 Task: Search one way flight ticket for 3 adults, 3 children in business from Harrisburg: Harrisburg International Airport to Laramie: Laramie Regional Airport on 5-3-2023. Choice of flights is Delta. Number of bags: 1 checked bag. Price is upto 42000. Outbound departure time preference is 13:30.
Action: Mouse moved to (360, 183)
Screenshot: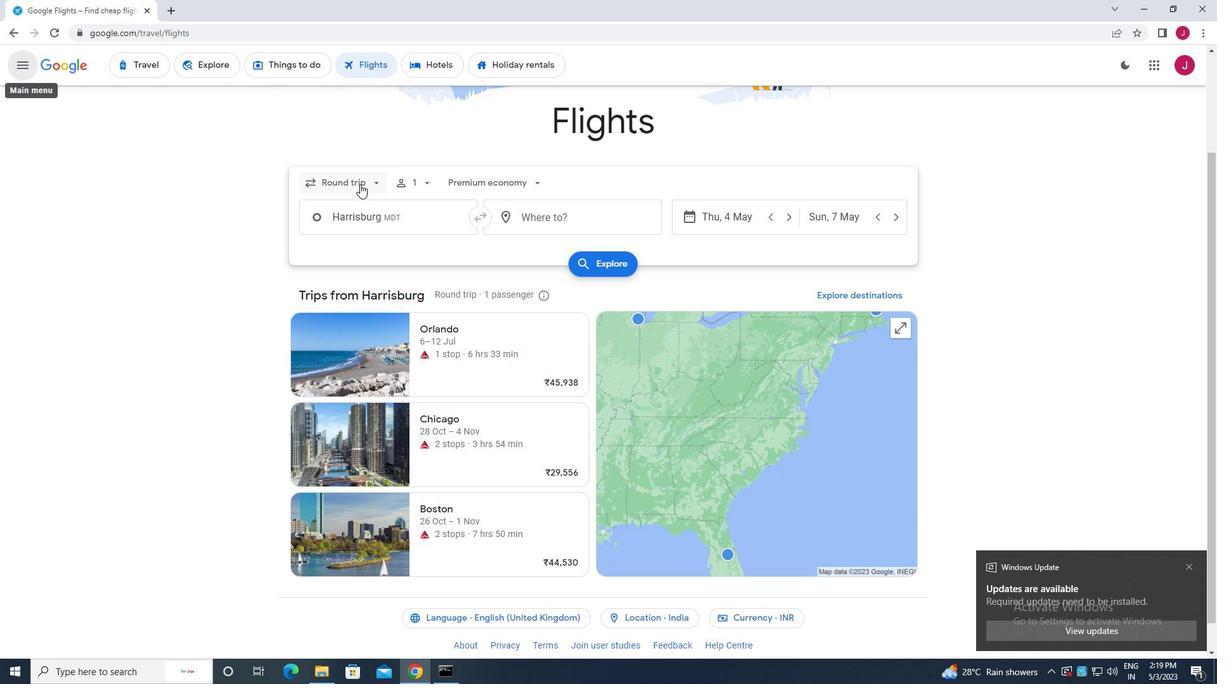 
Action: Mouse pressed left at (360, 183)
Screenshot: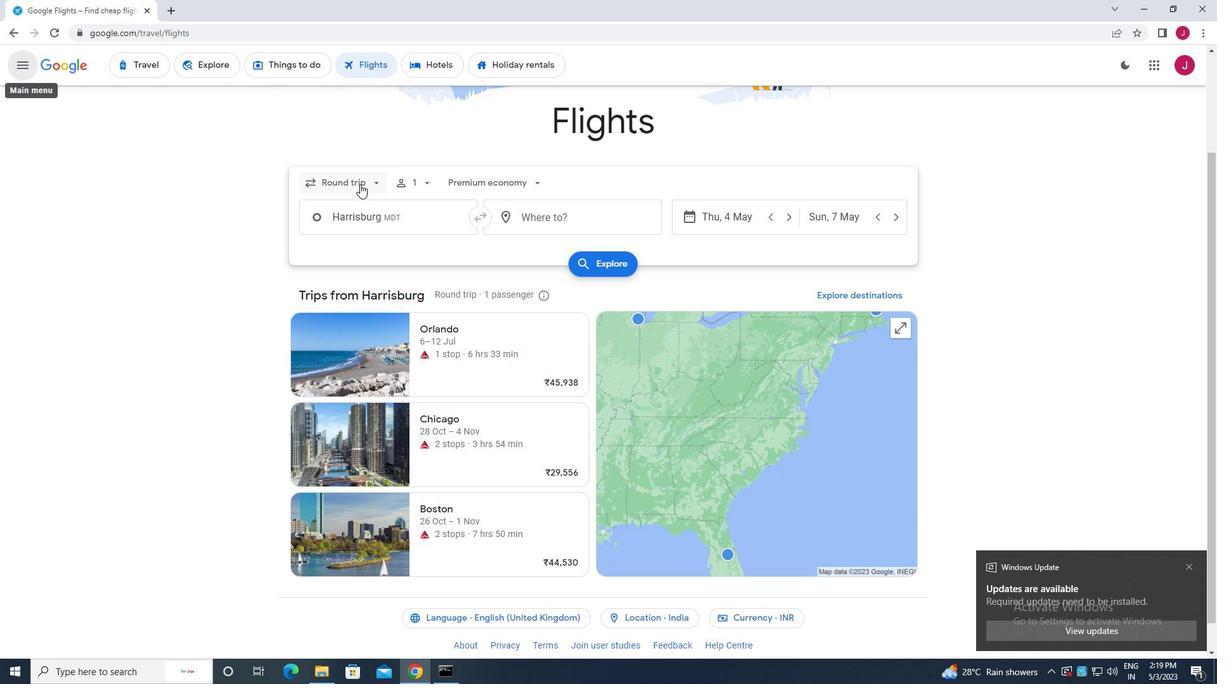 
Action: Mouse moved to (349, 238)
Screenshot: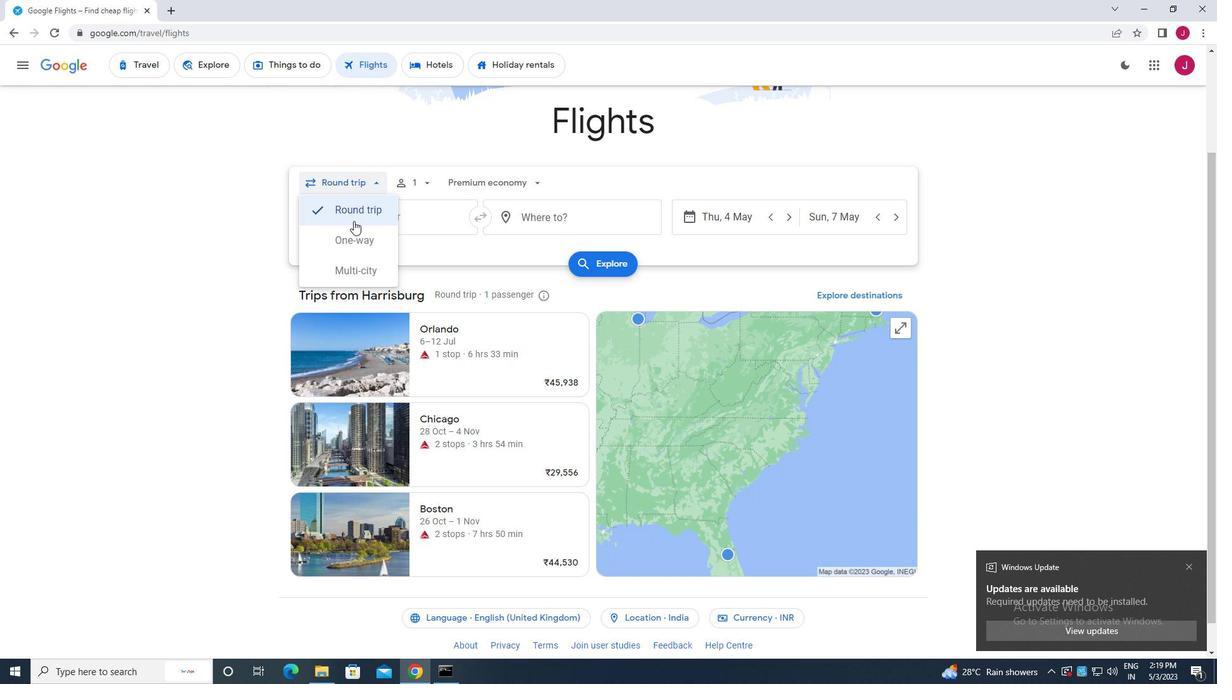 
Action: Mouse pressed left at (349, 238)
Screenshot: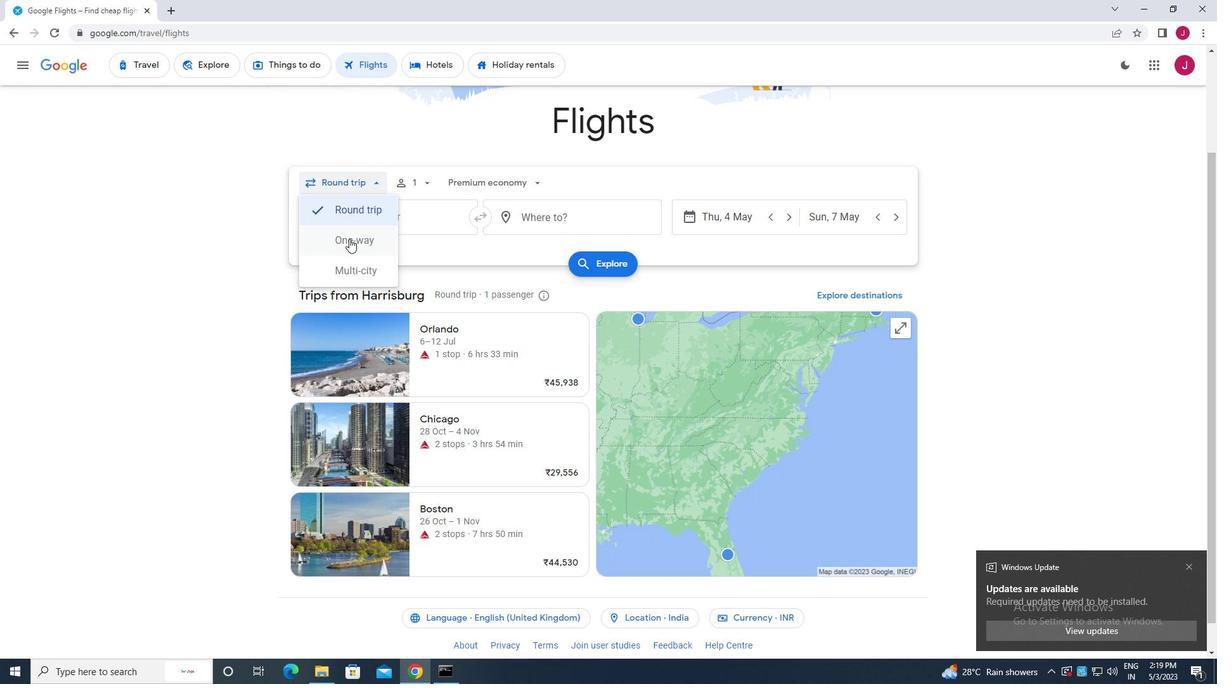 
Action: Mouse moved to (415, 180)
Screenshot: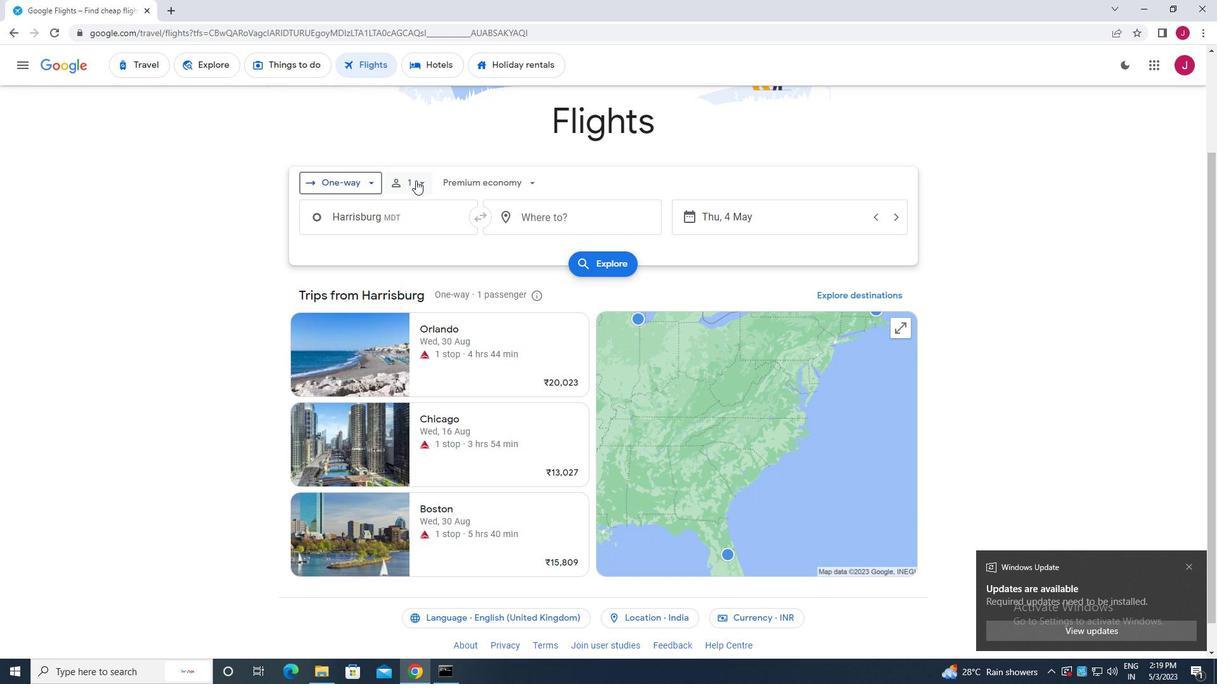 
Action: Mouse pressed left at (415, 180)
Screenshot: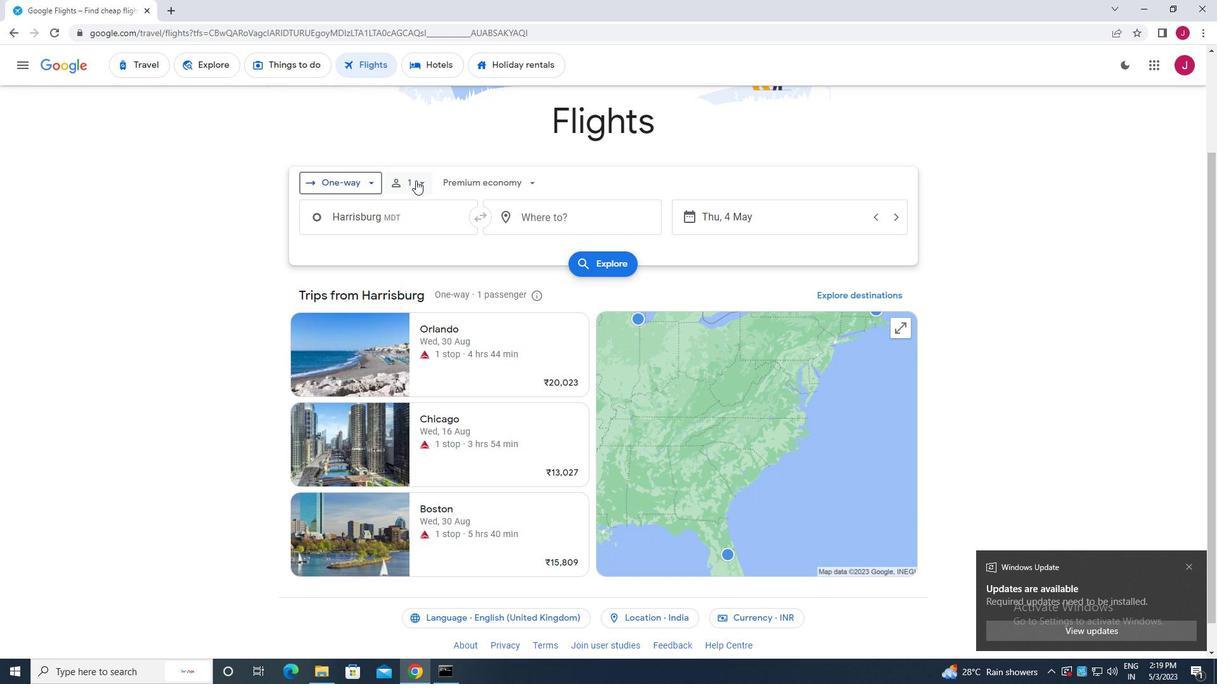 
Action: Mouse moved to (517, 220)
Screenshot: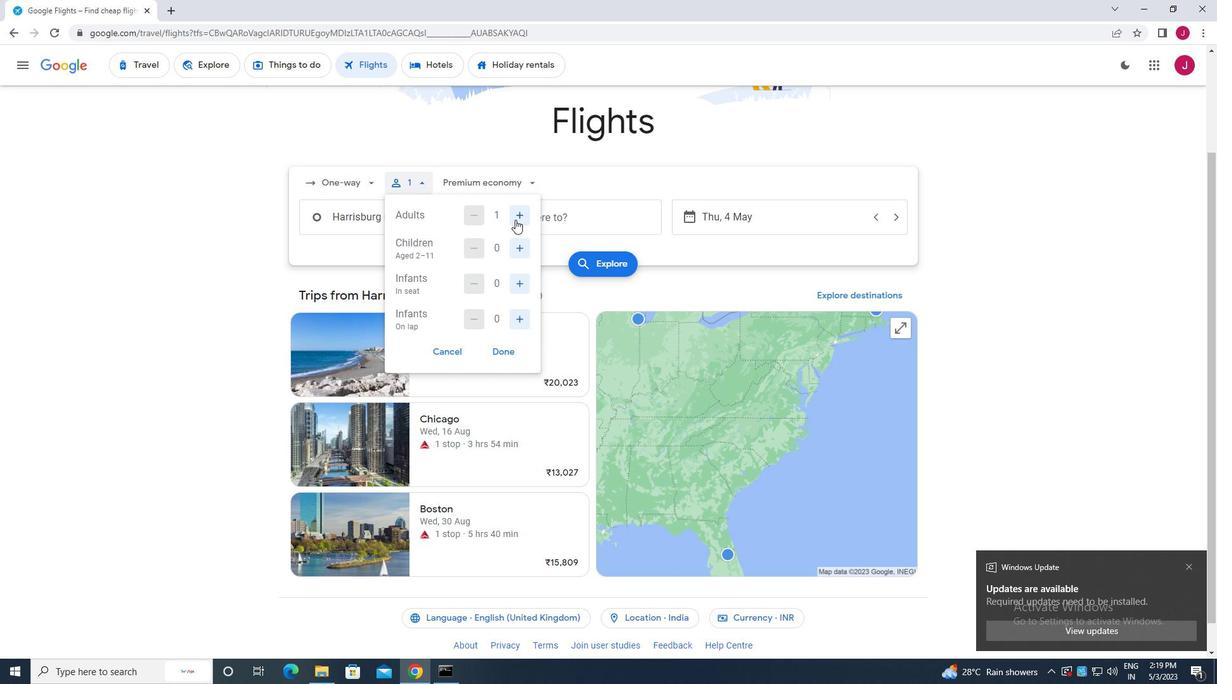 
Action: Mouse pressed left at (517, 220)
Screenshot: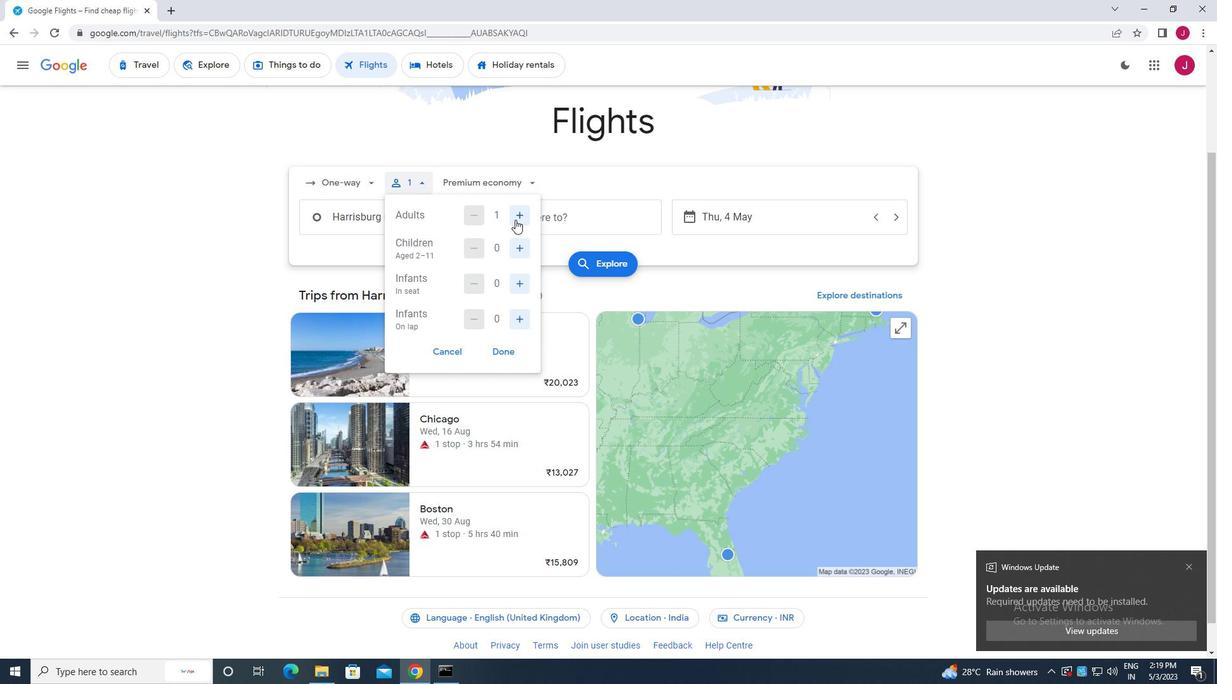 
Action: Mouse moved to (517, 220)
Screenshot: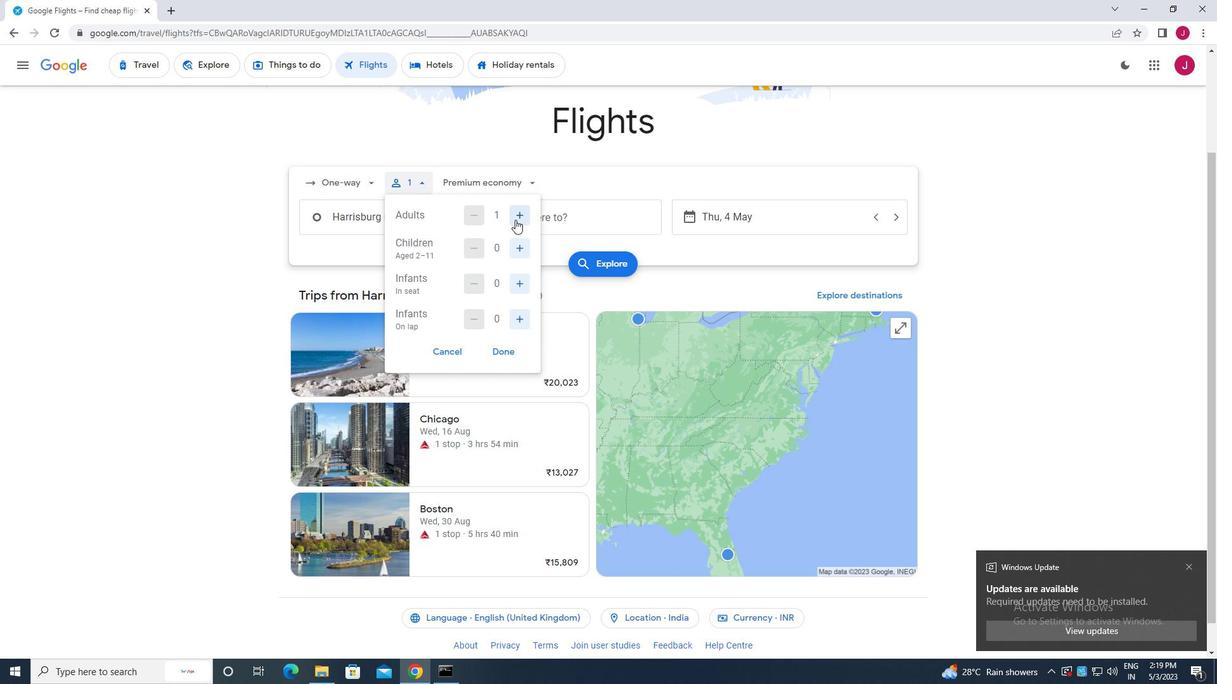 
Action: Mouse pressed left at (517, 220)
Screenshot: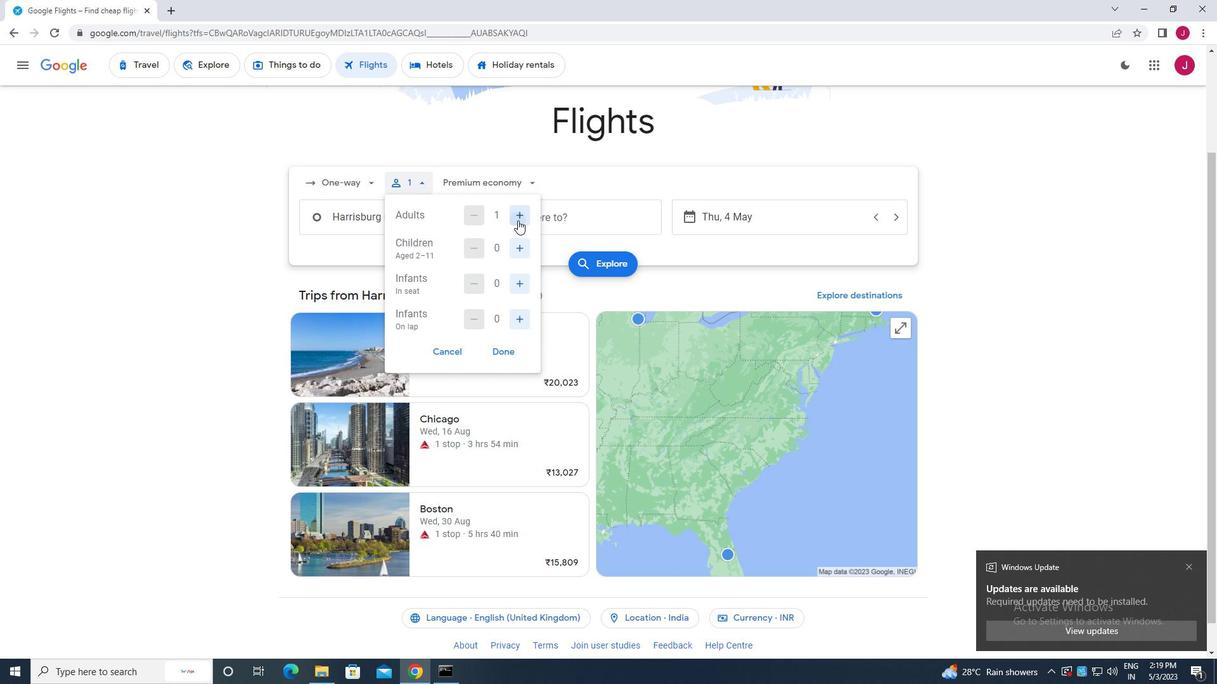 
Action: Mouse moved to (519, 247)
Screenshot: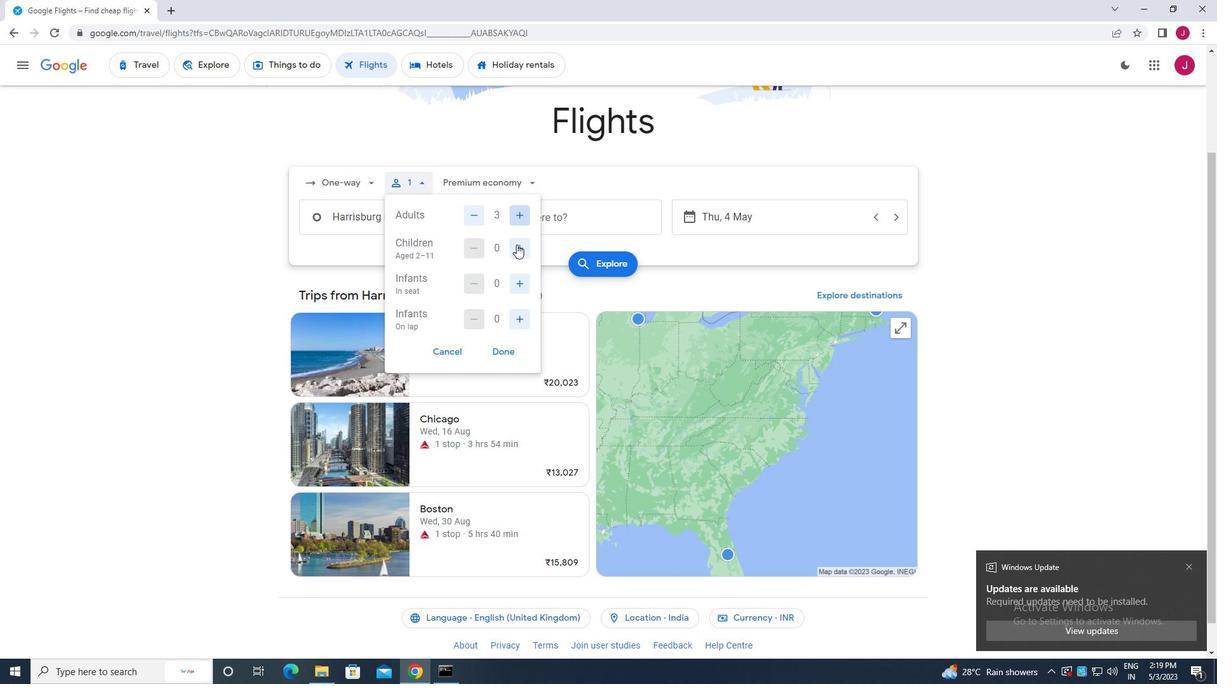 
Action: Mouse pressed left at (519, 247)
Screenshot: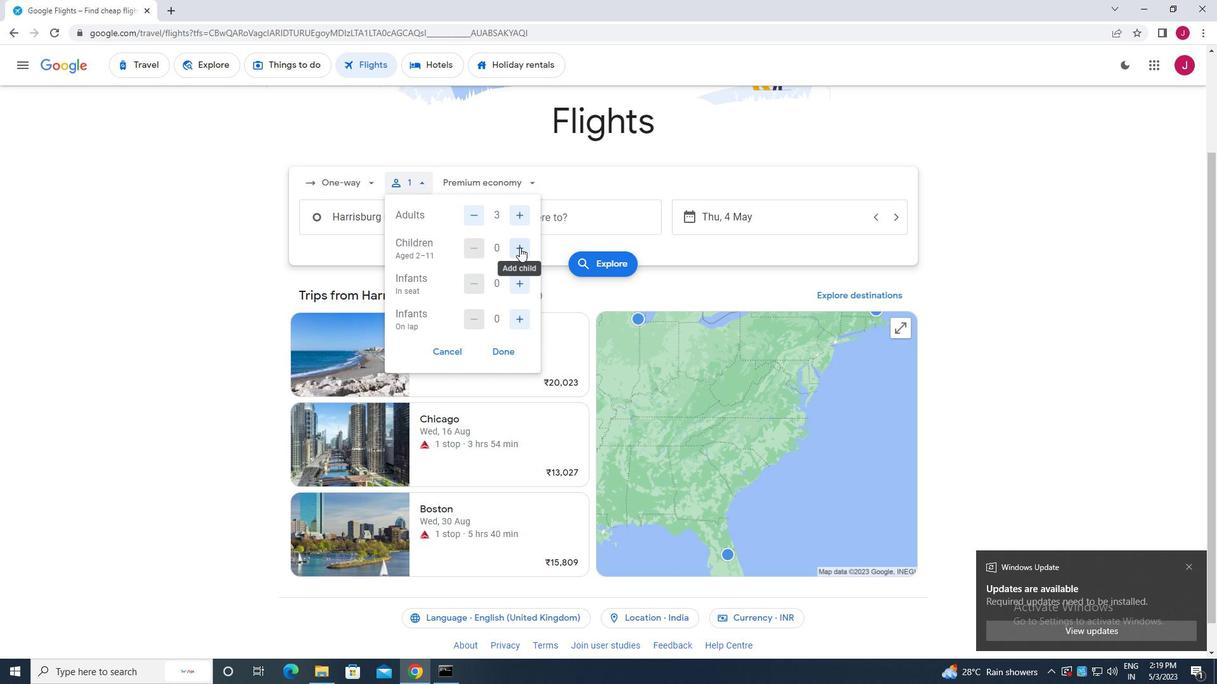
Action: Mouse pressed left at (519, 247)
Screenshot: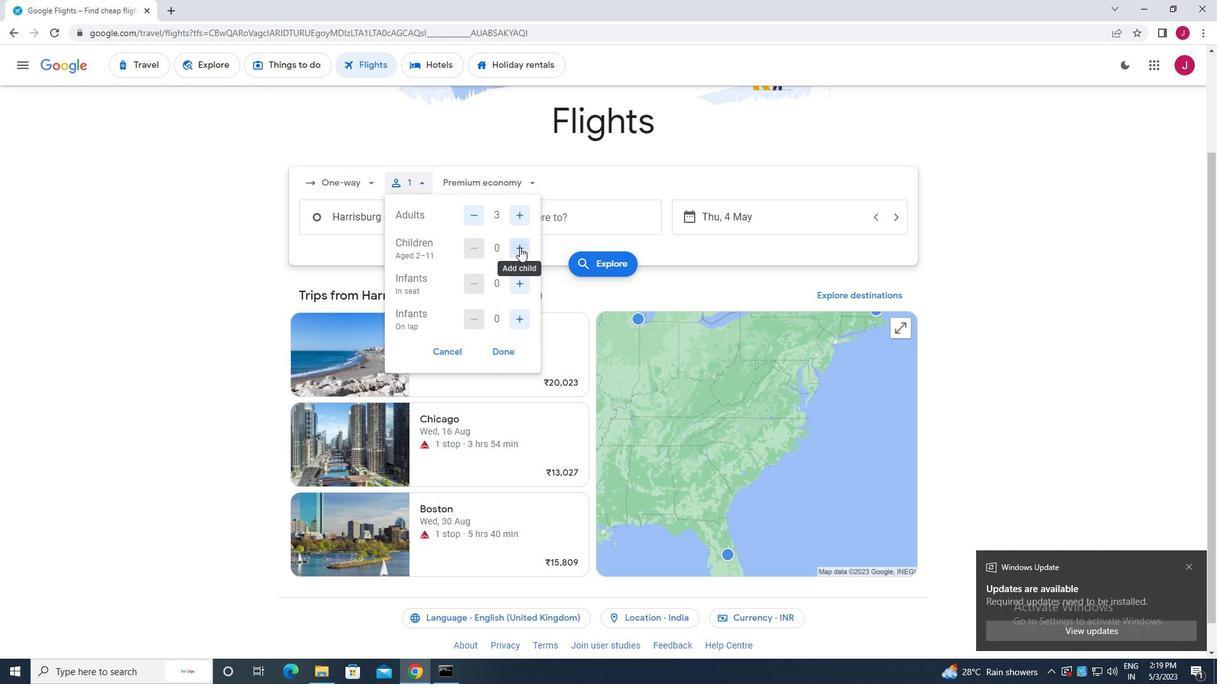 
Action: Mouse pressed left at (519, 247)
Screenshot: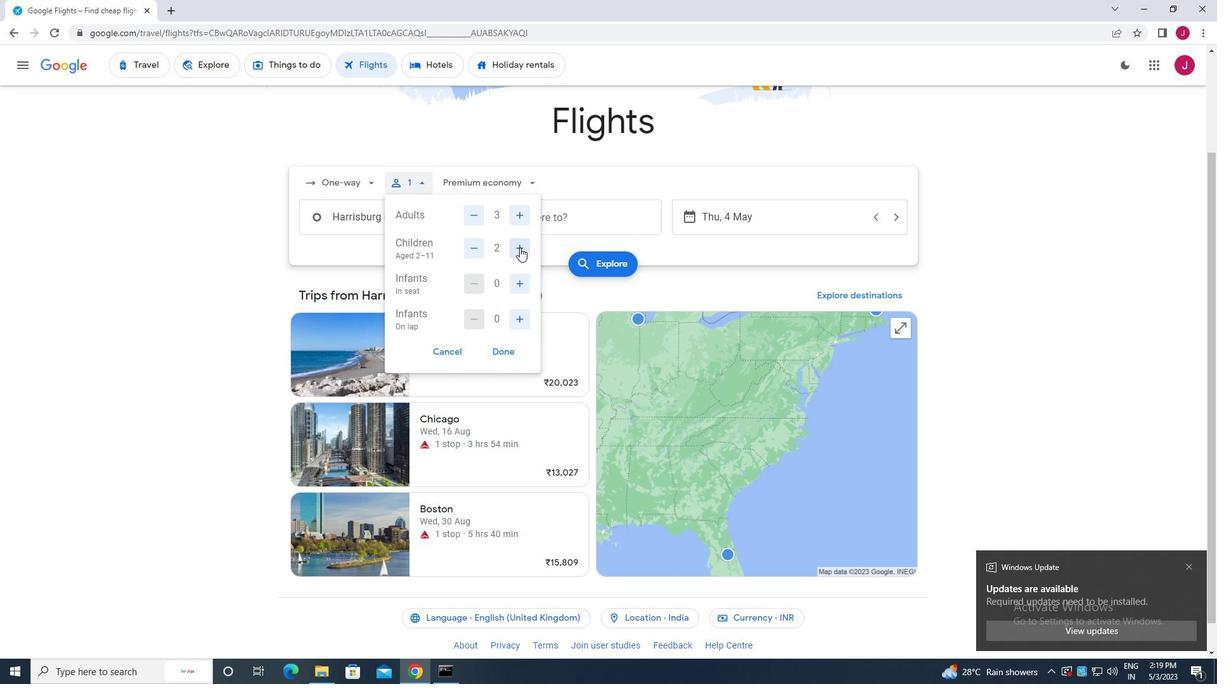 
Action: Mouse moved to (503, 353)
Screenshot: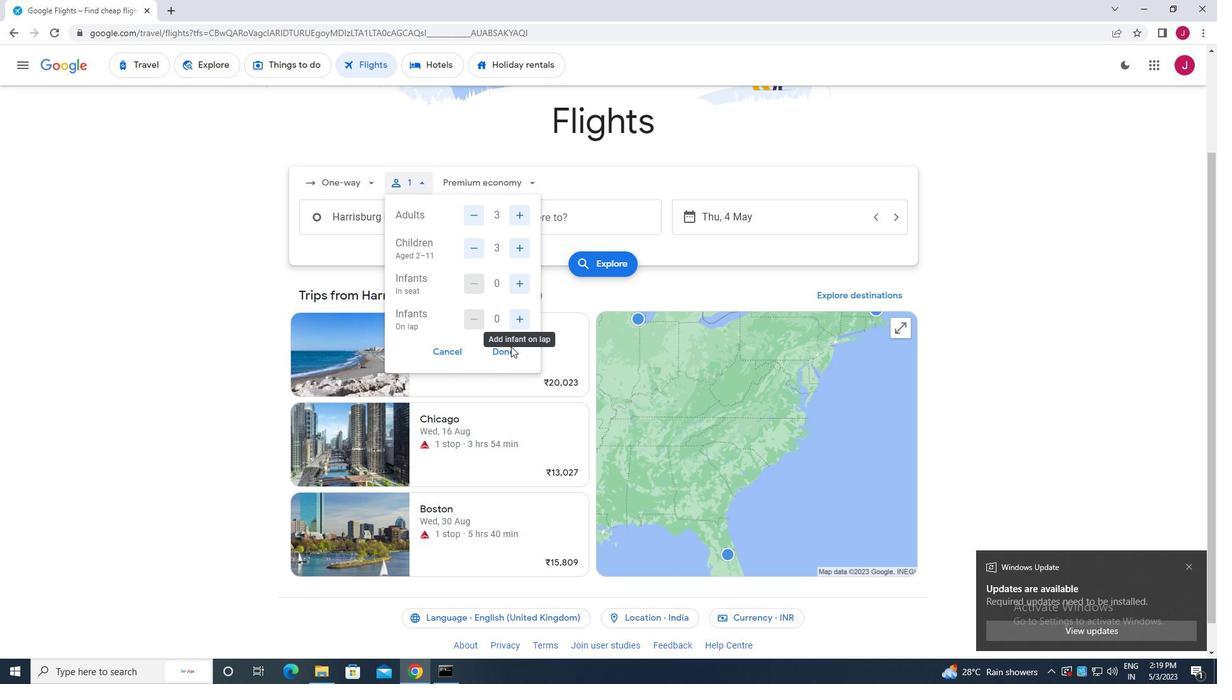 
Action: Mouse pressed left at (503, 353)
Screenshot: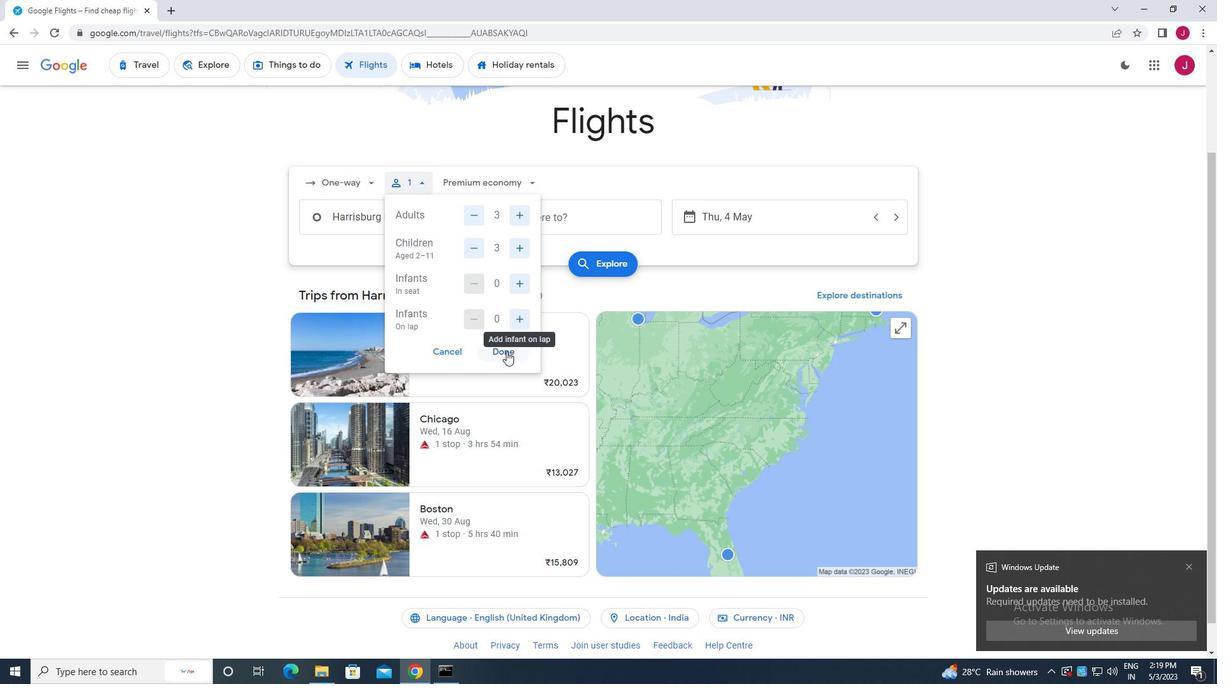 
Action: Mouse moved to (475, 183)
Screenshot: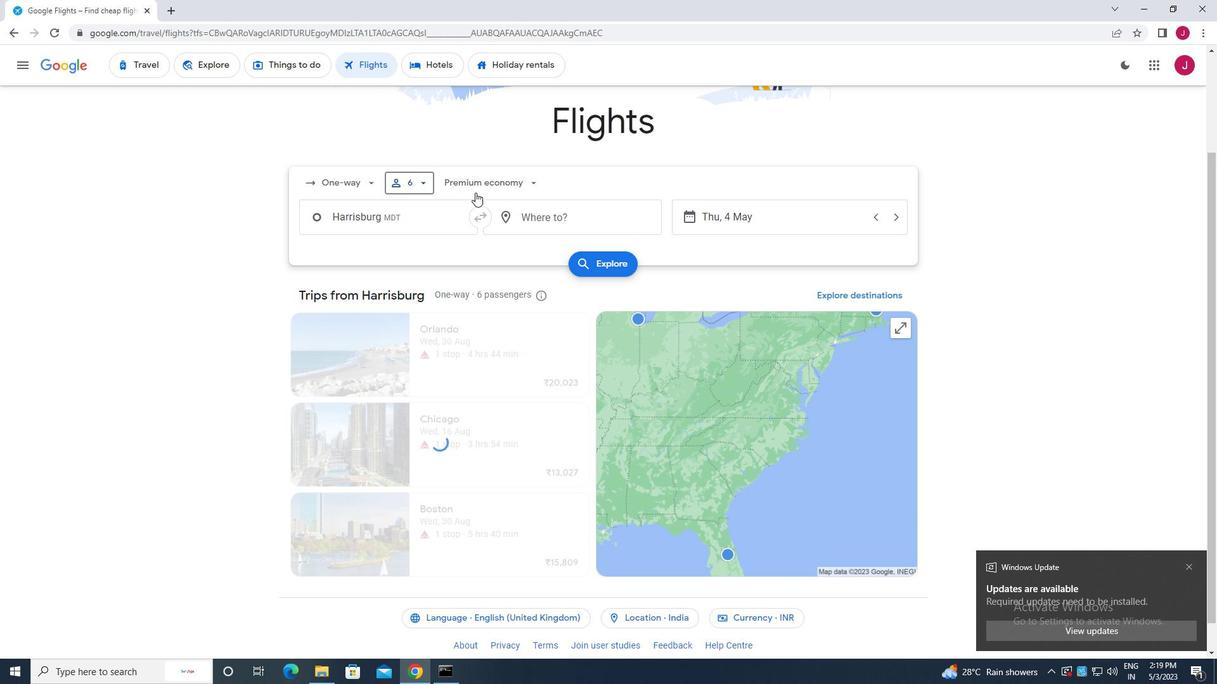 
Action: Mouse pressed left at (475, 183)
Screenshot: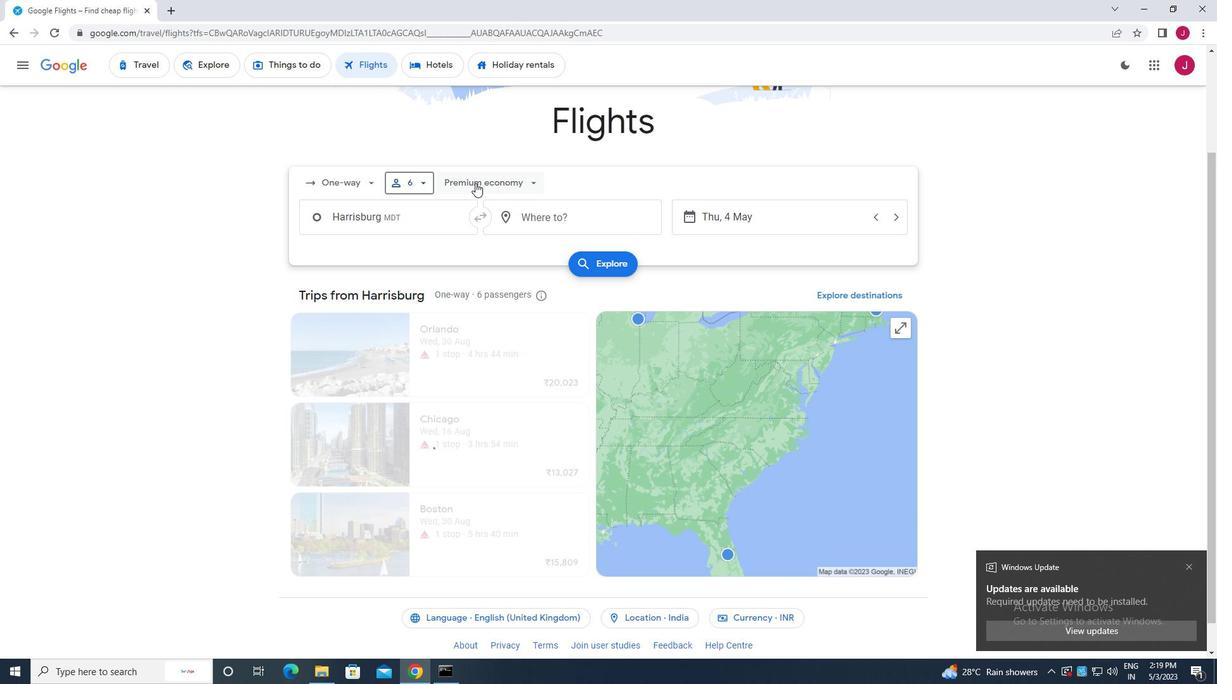 
Action: Mouse moved to (498, 268)
Screenshot: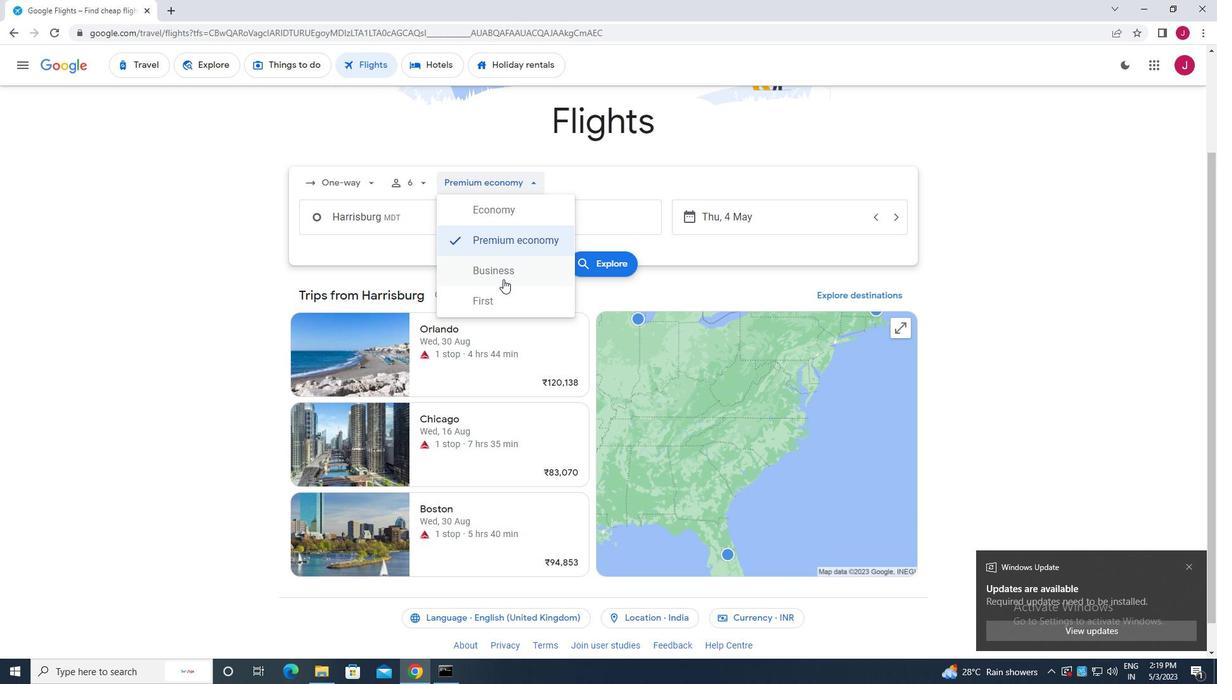 
Action: Mouse pressed left at (498, 268)
Screenshot: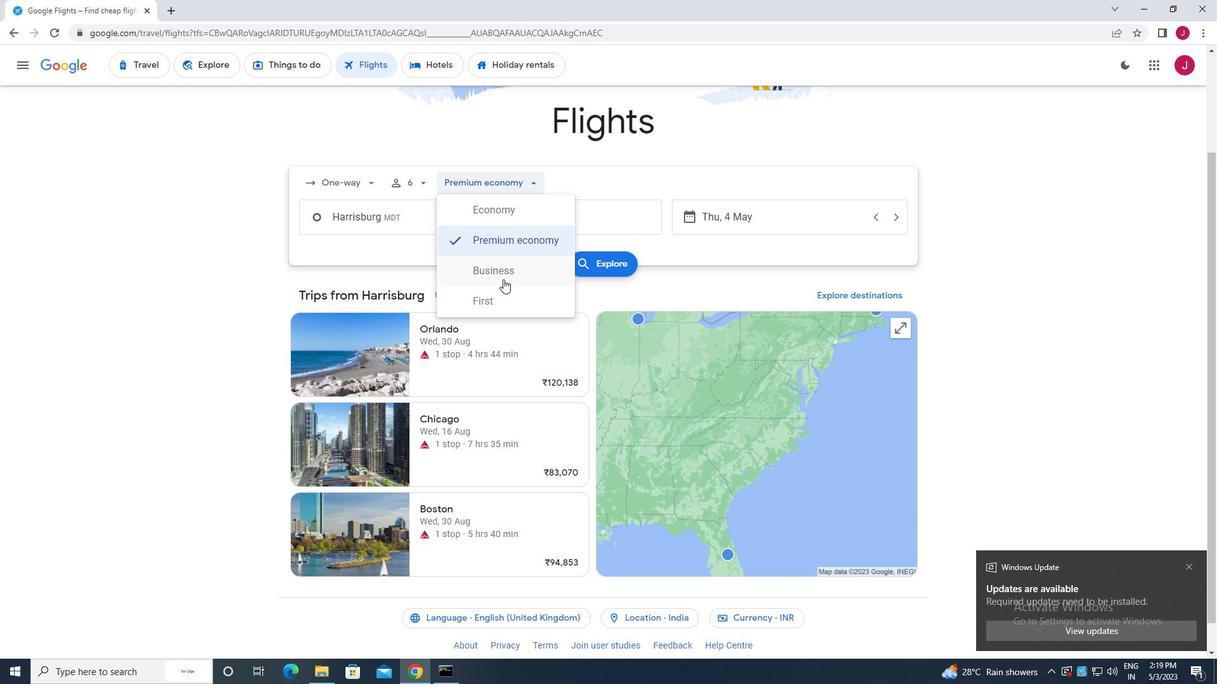 
Action: Mouse moved to (419, 223)
Screenshot: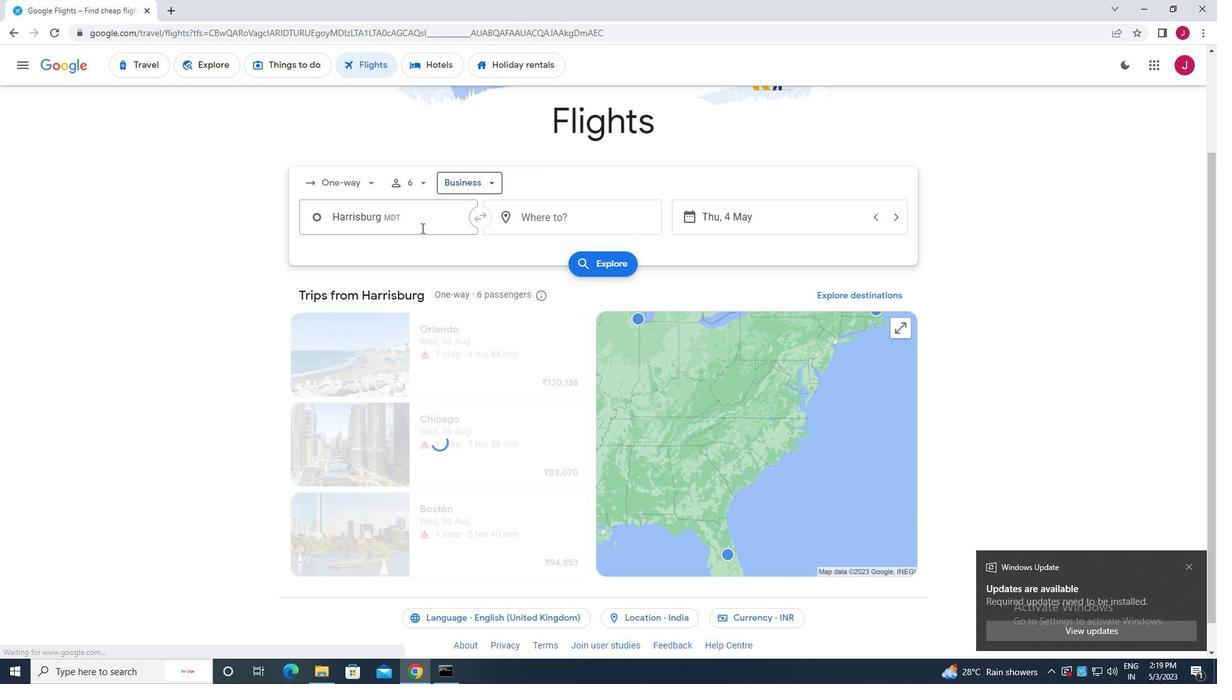 
Action: Mouse pressed left at (419, 223)
Screenshot: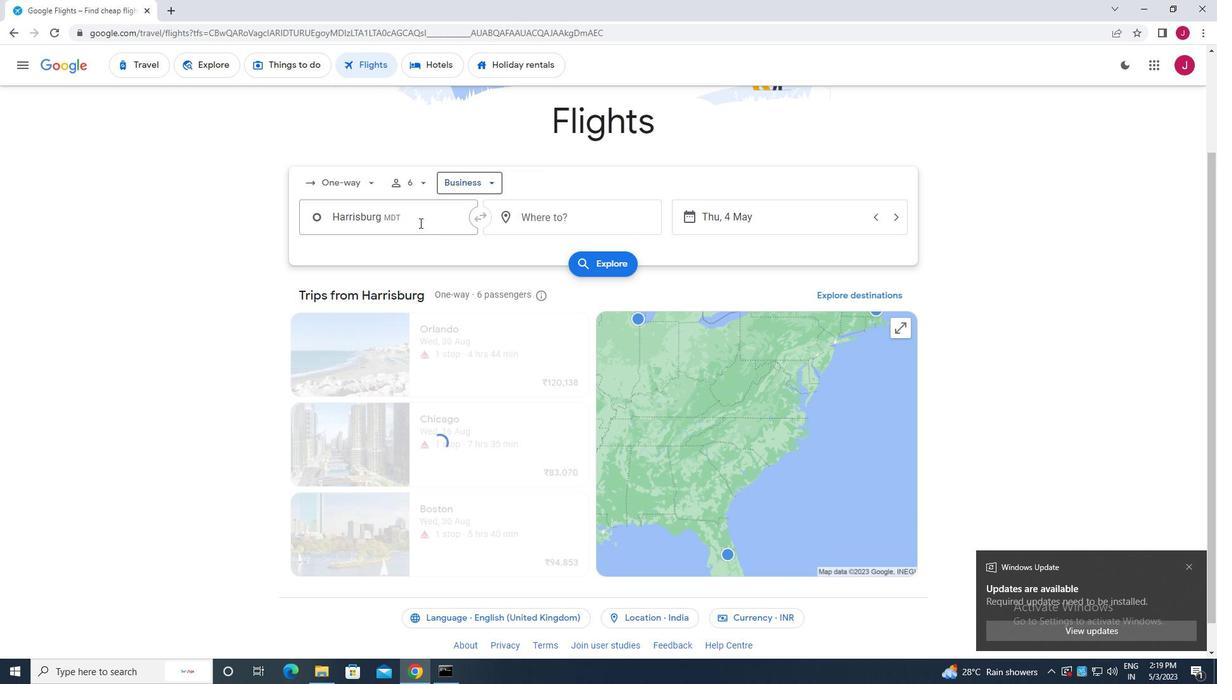 
Action: Key pressed harrisburg
Screenshot: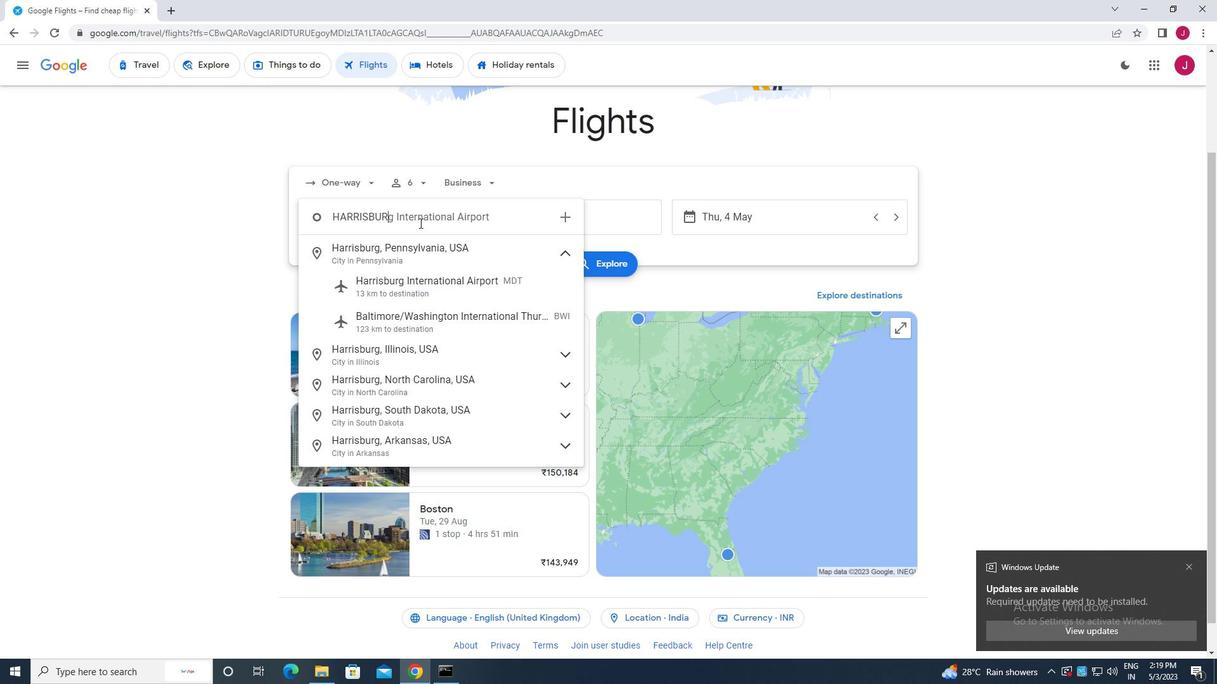 
Action: Mouse moved to (437, 283)
Screenshot: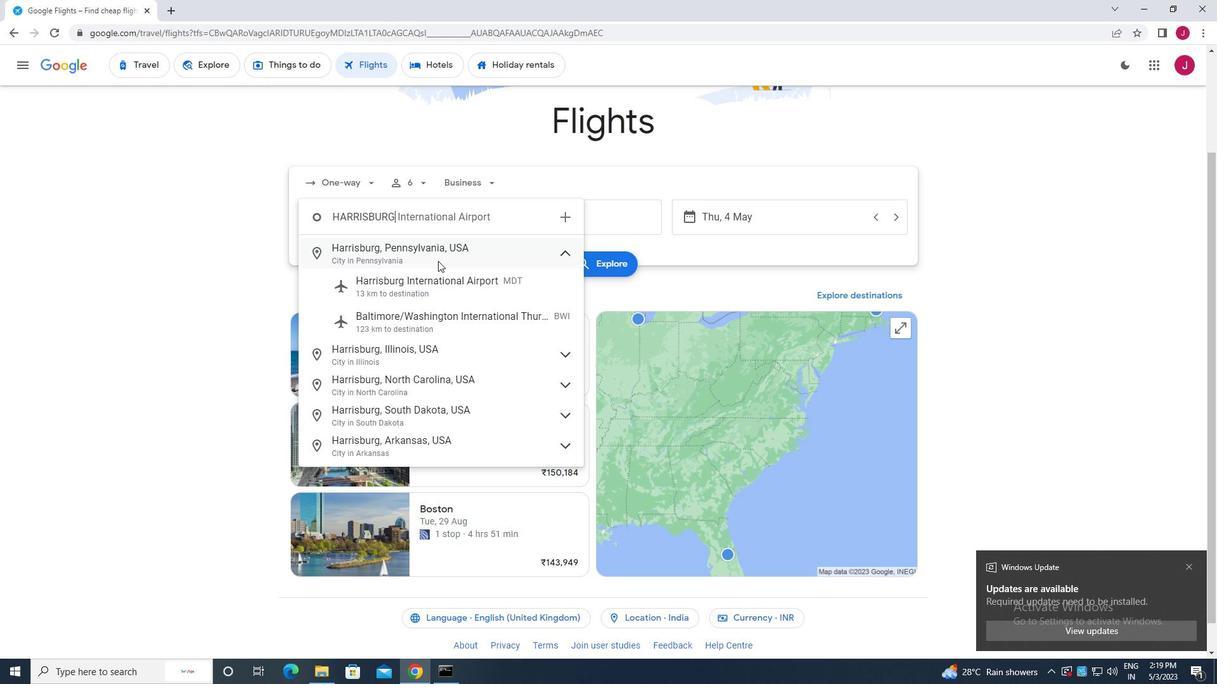 
Action: Mouse pressed left at (437, 283)
Screenshot: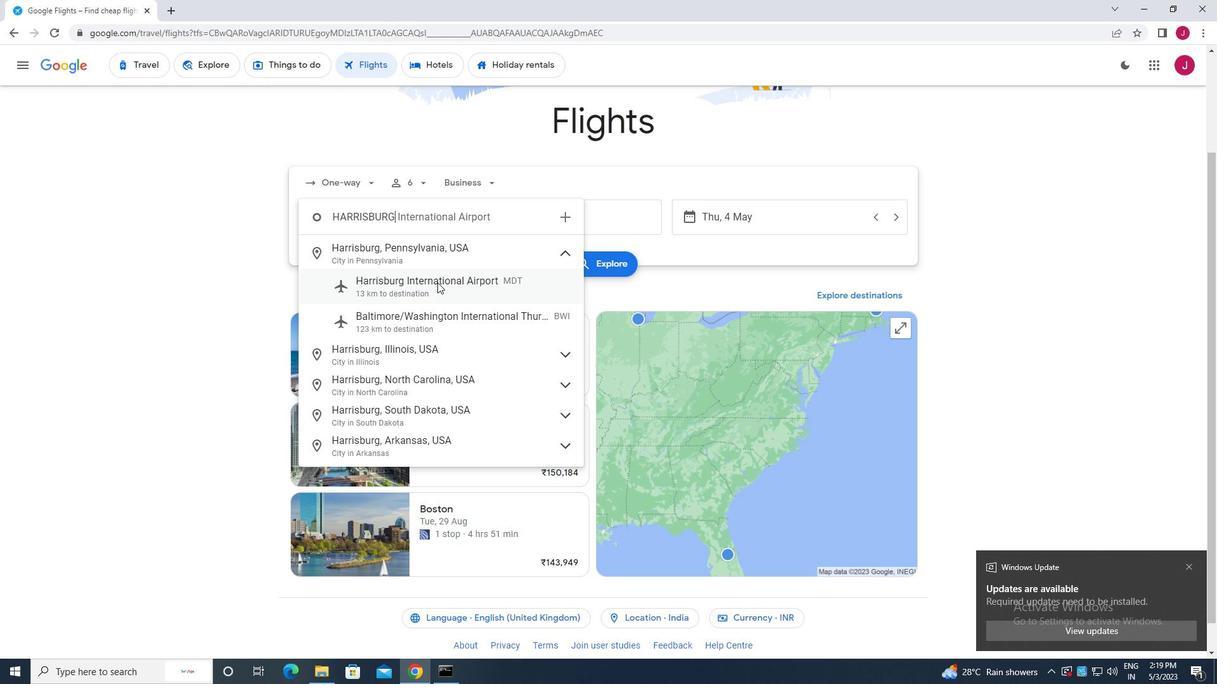 
Action: Mouse moved to (619, 218)
Screenshot: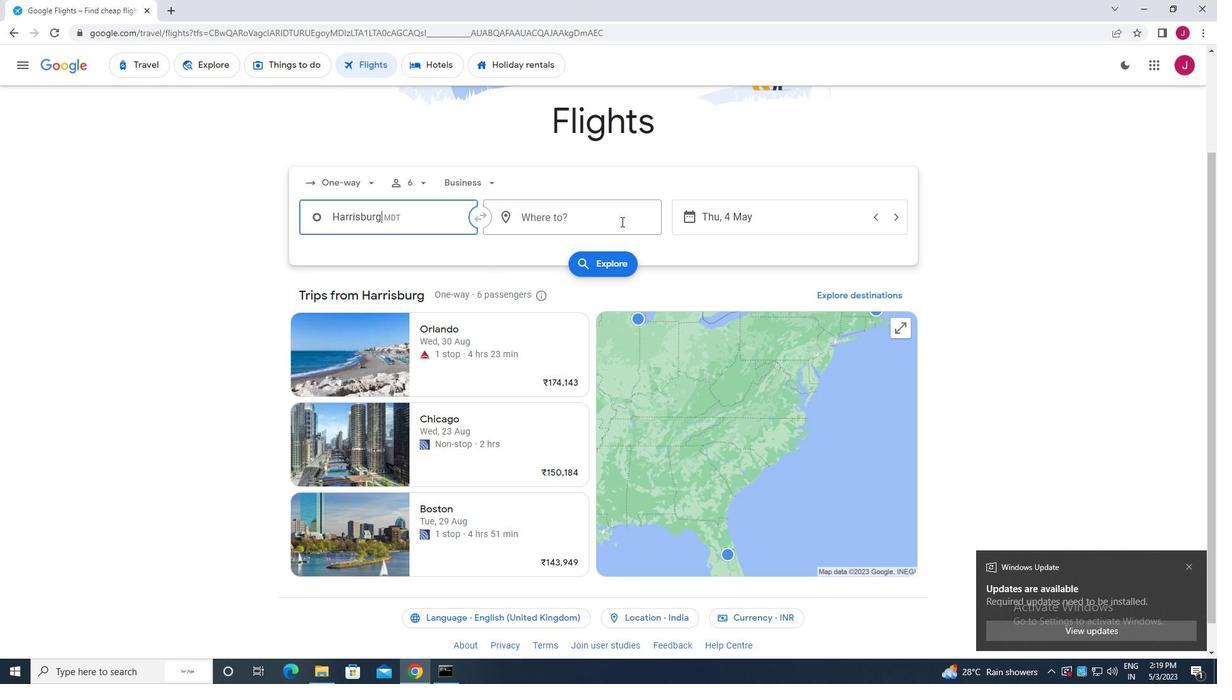 
Action: Mouse pressed left at (619, 218)
Screenshot: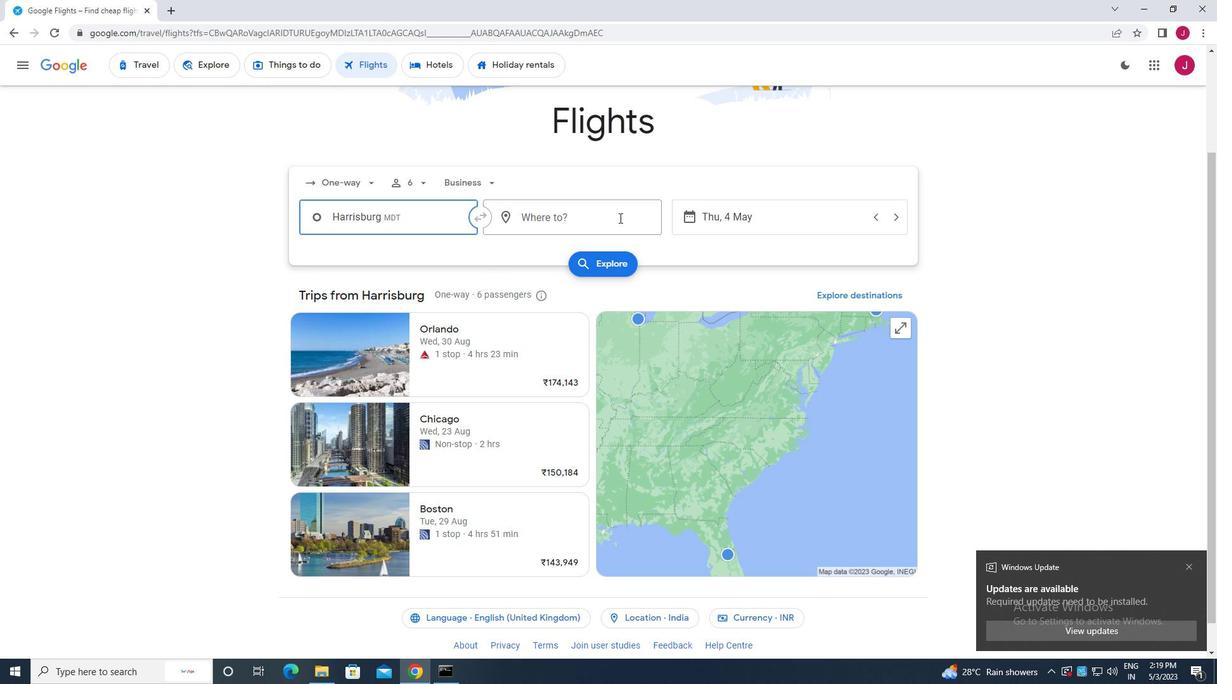 
Action: Mouse moved to (619, 218)
Screenshot: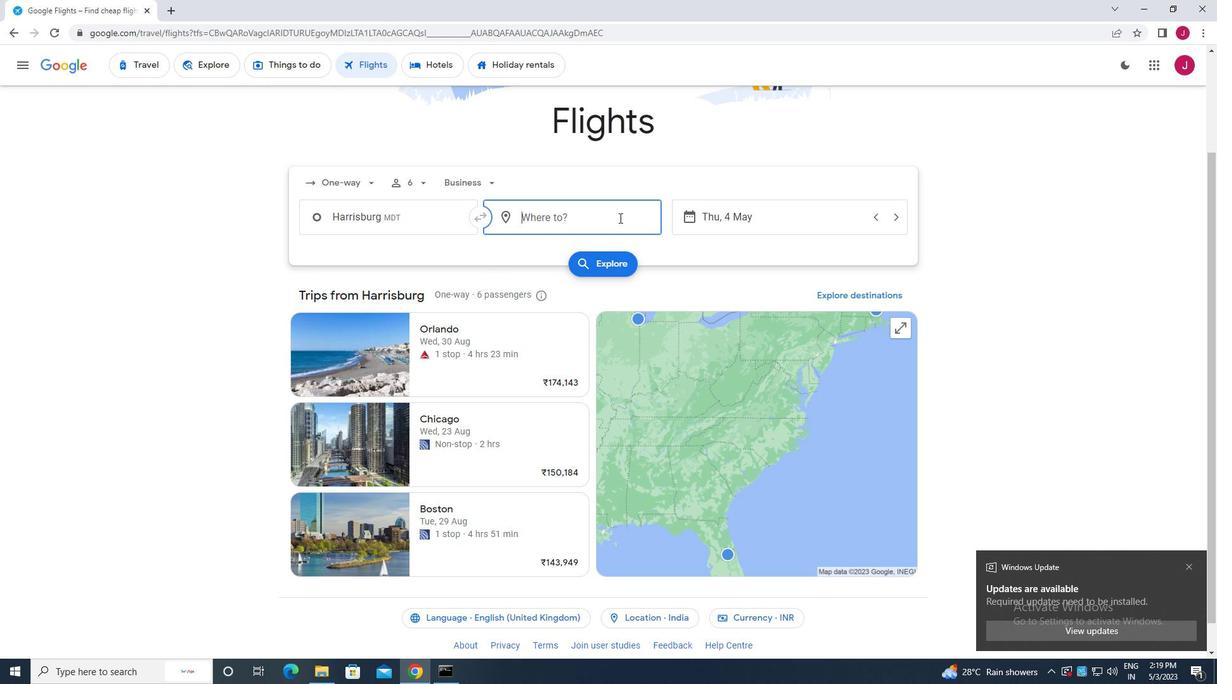 
Action: Key pressed laram
Screenshot: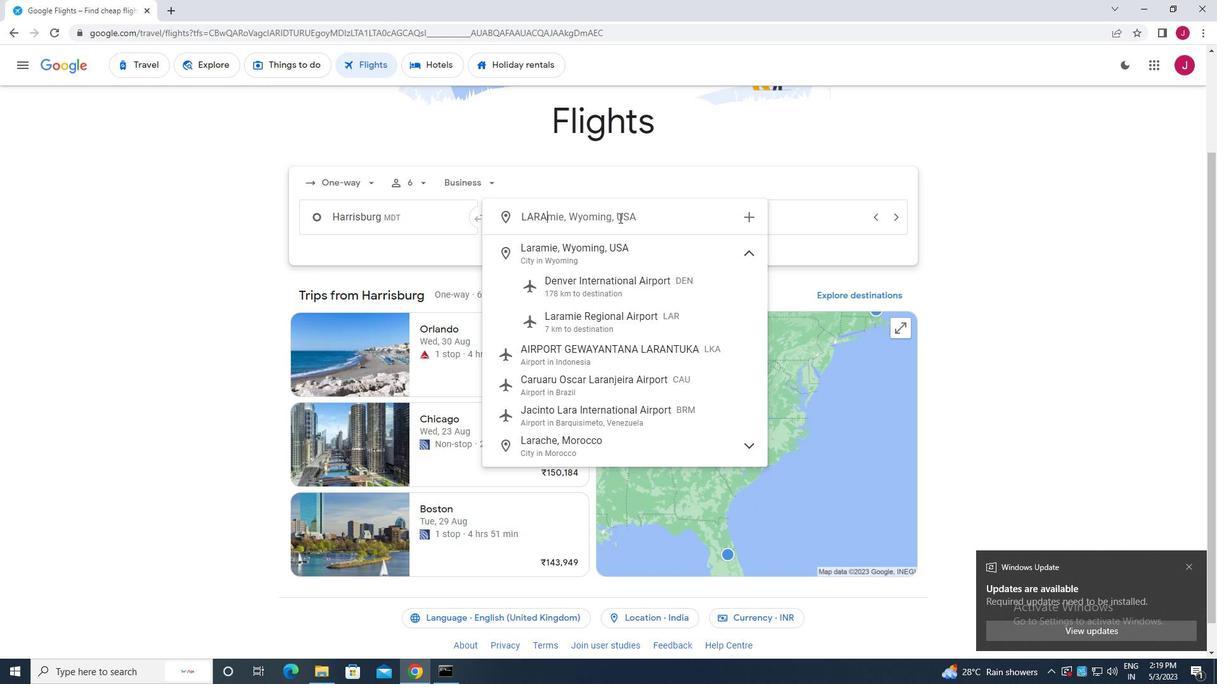 
Action: Mouse moved to (600, 318)
Screenshot: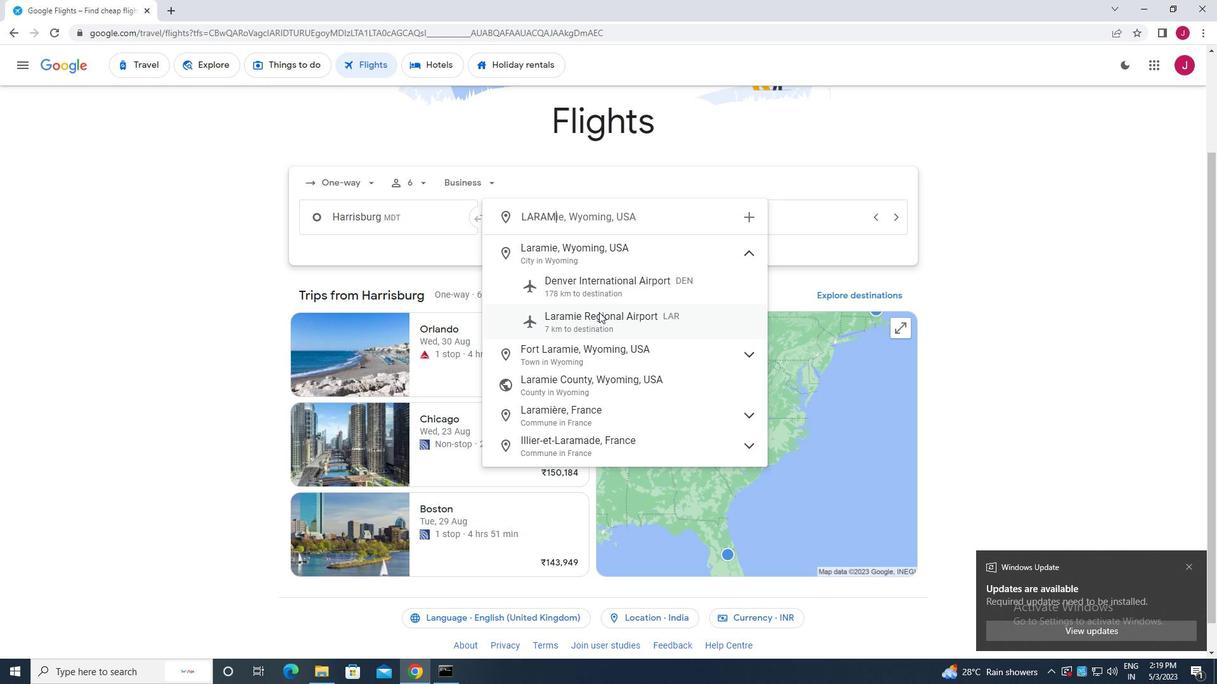 
Action: Mouse pressed left at (600, 318)
Screenshot: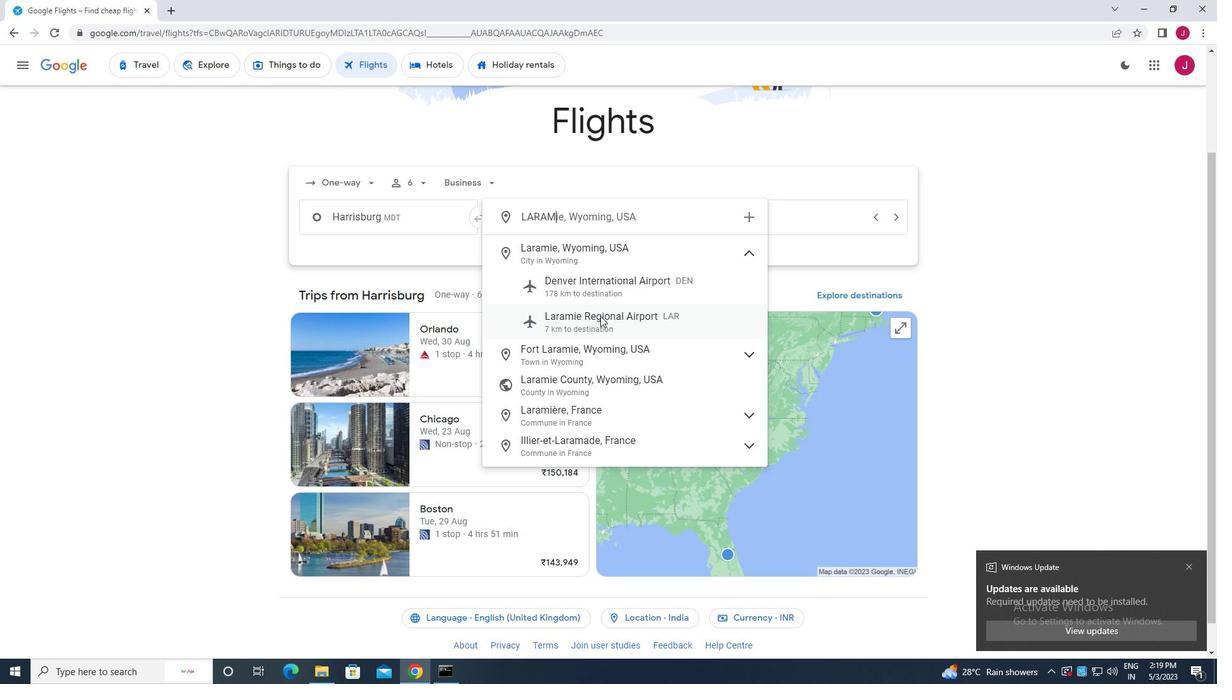 
Action: Mouse moved to (738, 216)
Screenshot: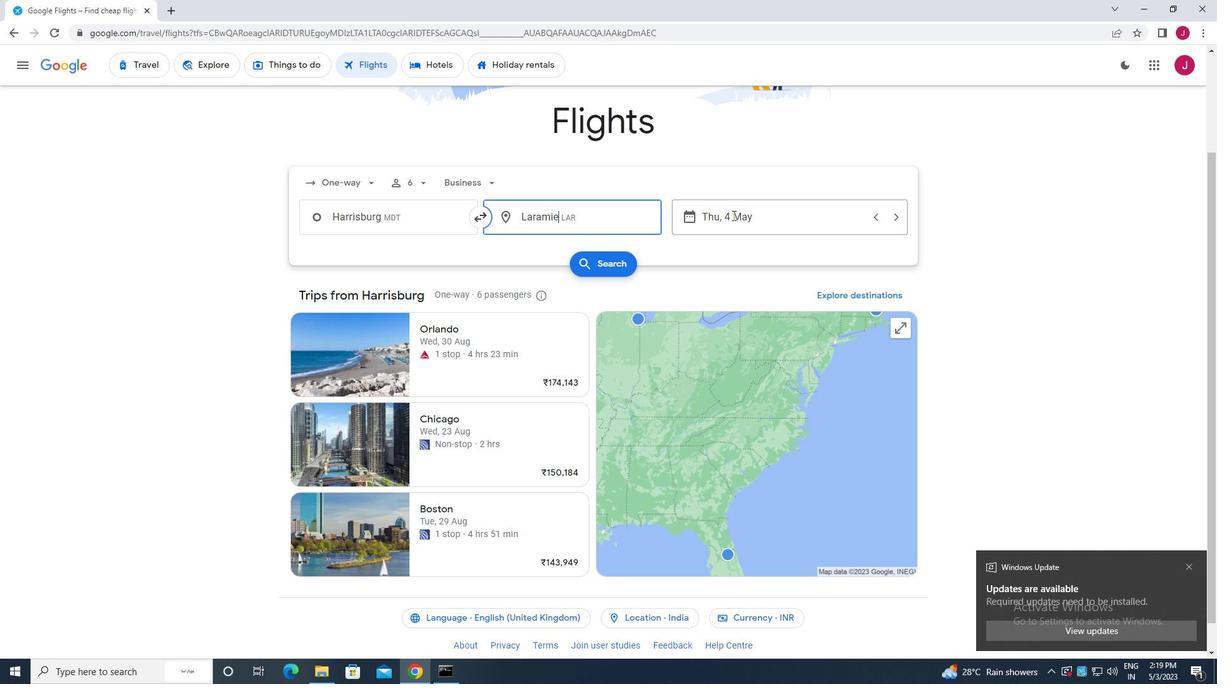 
Action: Mouse pressed left at (738, 216)
Screenshot: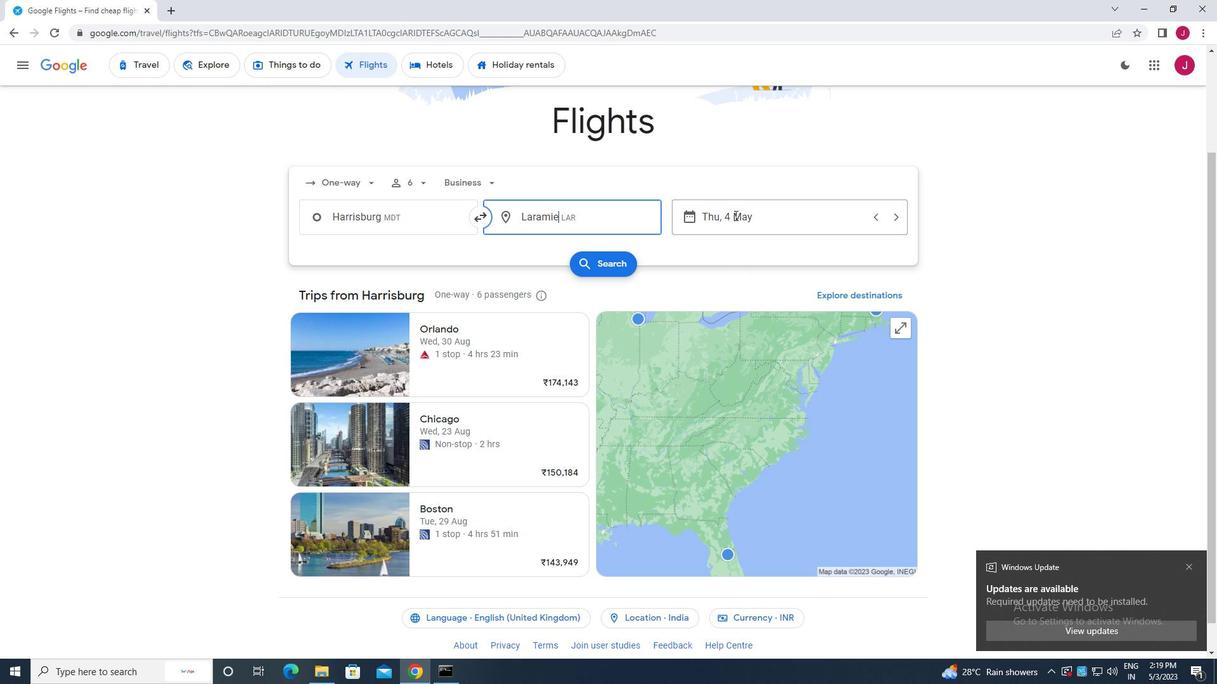 
Action: Mouse moved to (548, 315)
Screenshot: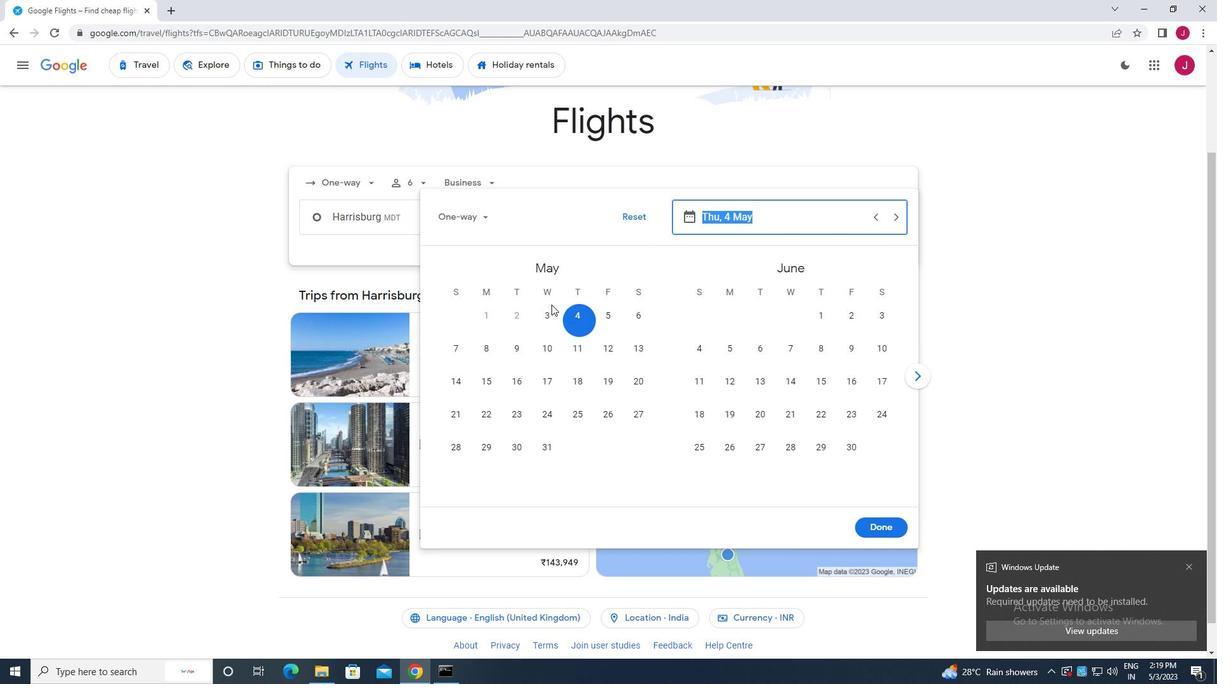 
Action: Mouse pressed left at (548, 315)
Screenshot: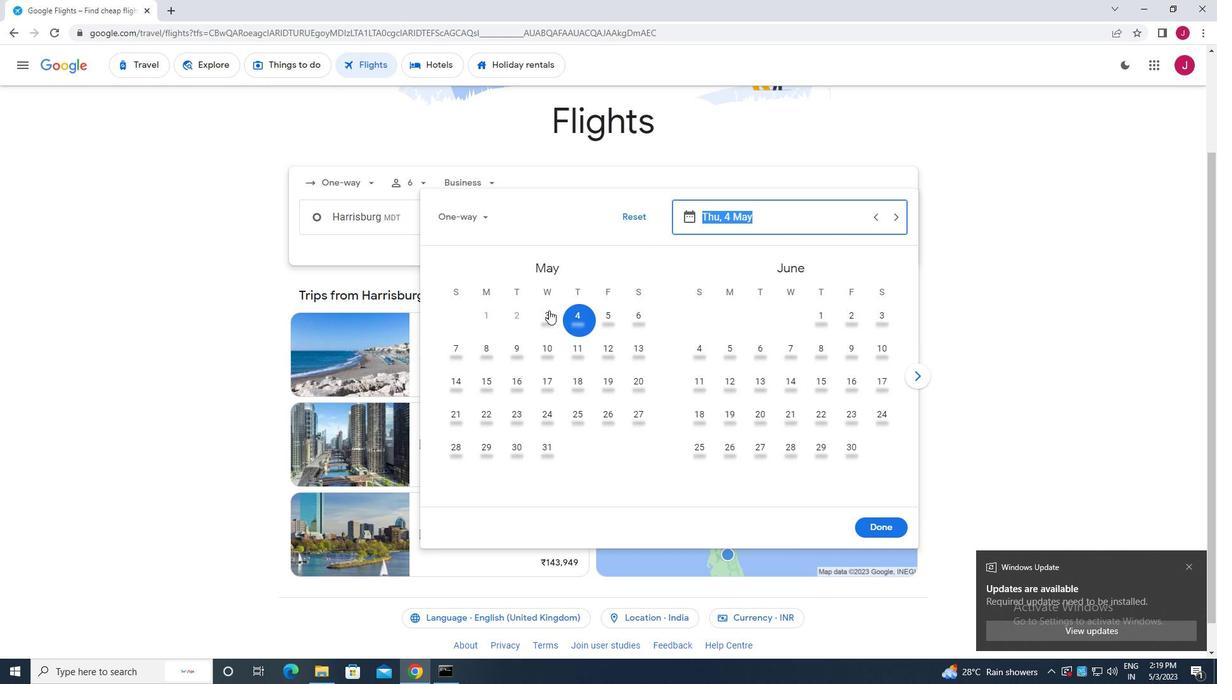 
Action: Mouse moved to (881, 524)
Screenshot: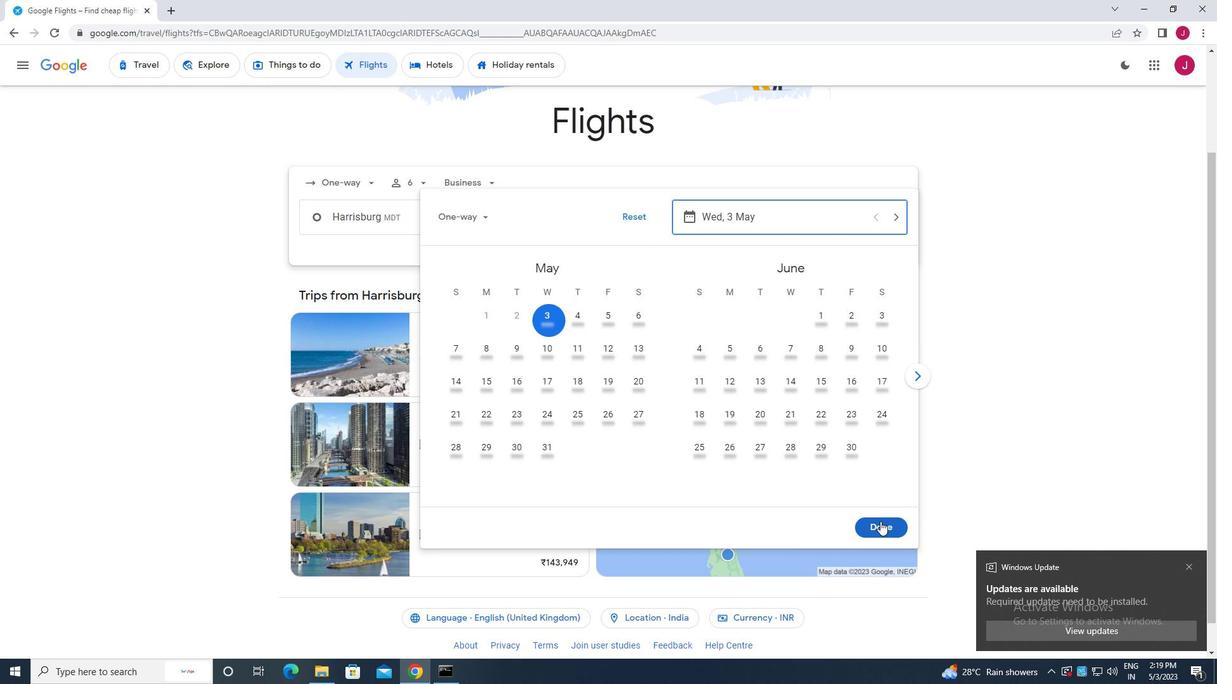 
Action: Mouse pressed left at (881, 524)
Screenshot: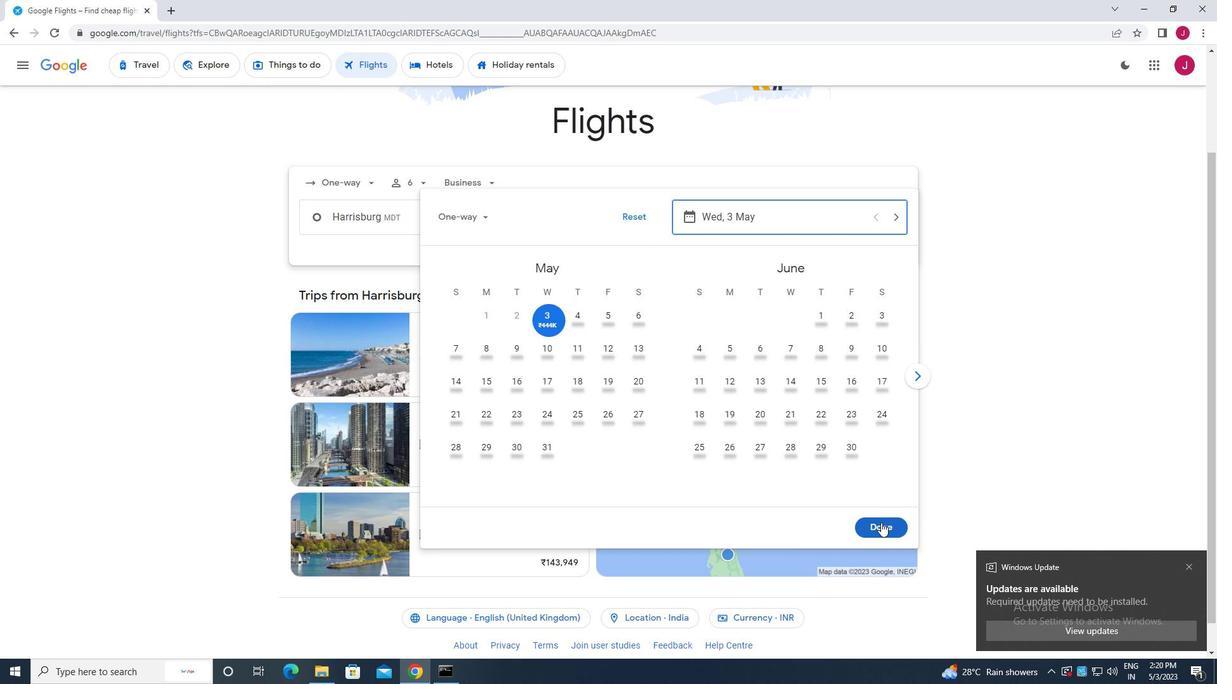 
Action: Mouse moved to (614, 262)
Screenshot: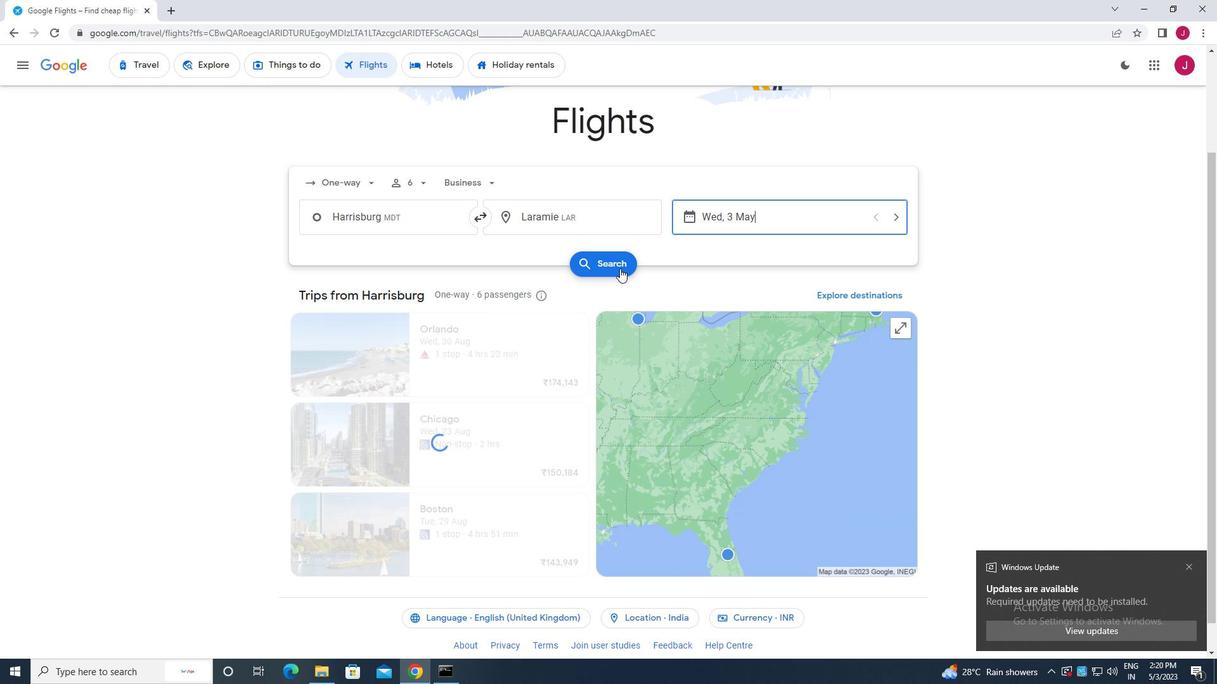 
Action: Mouse pressed left at (614, 262)
Screenshot: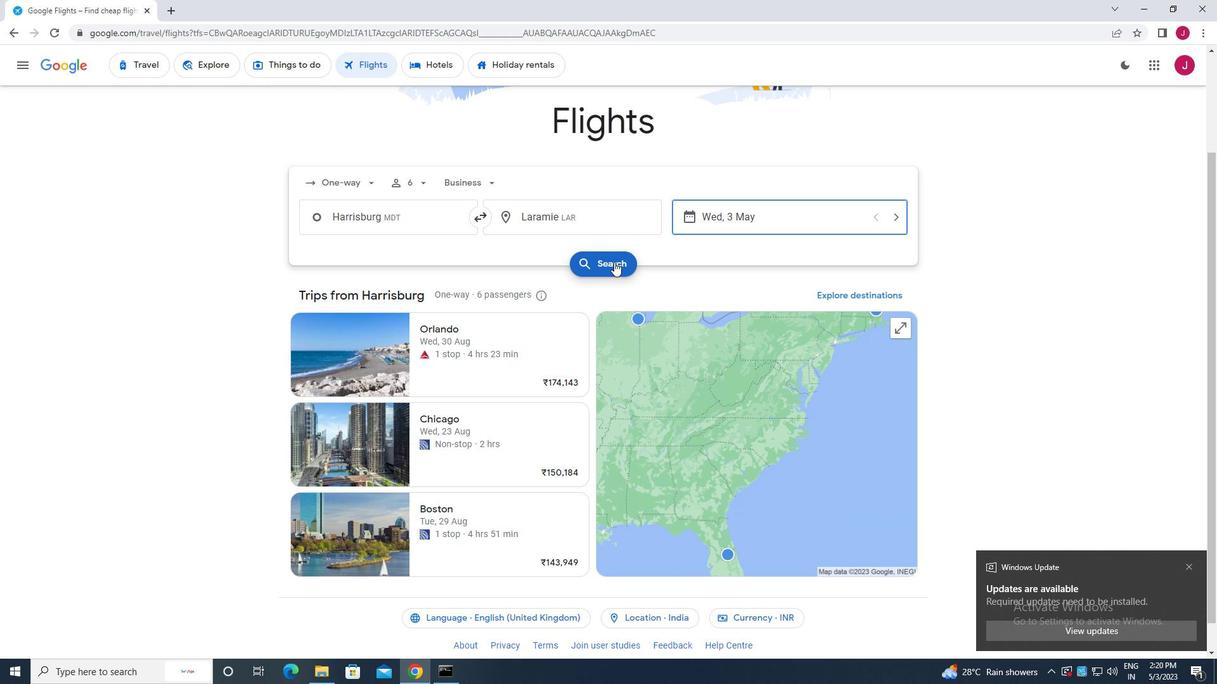 
Action: Mouse moved to (323, 180)
Screenshot: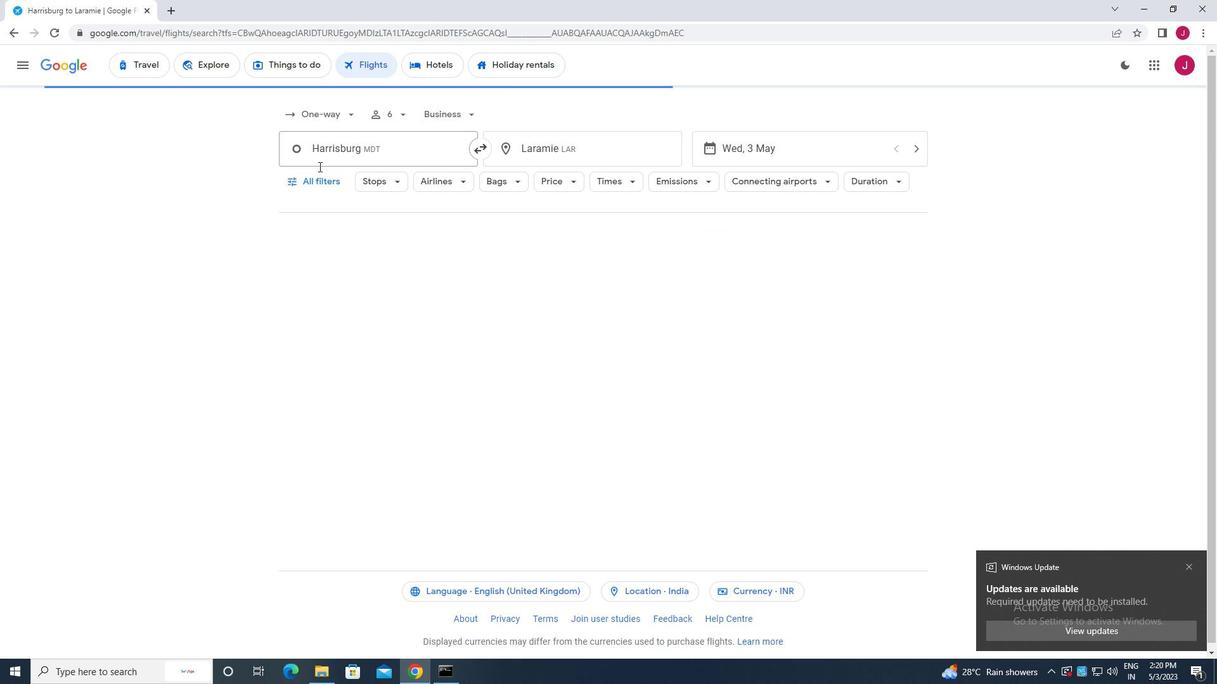 
Action: Mouse pressed left at (323, 180)
Screenshot: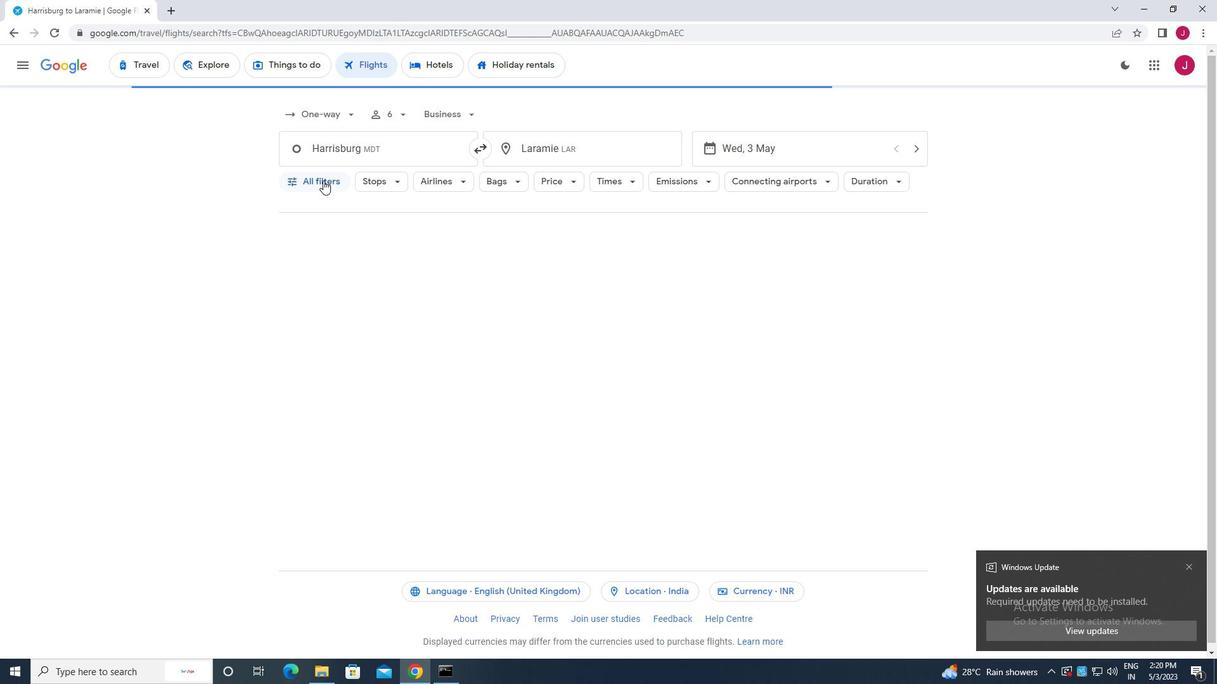 
Action: Mouse moved to (348, 233)
Screenshot: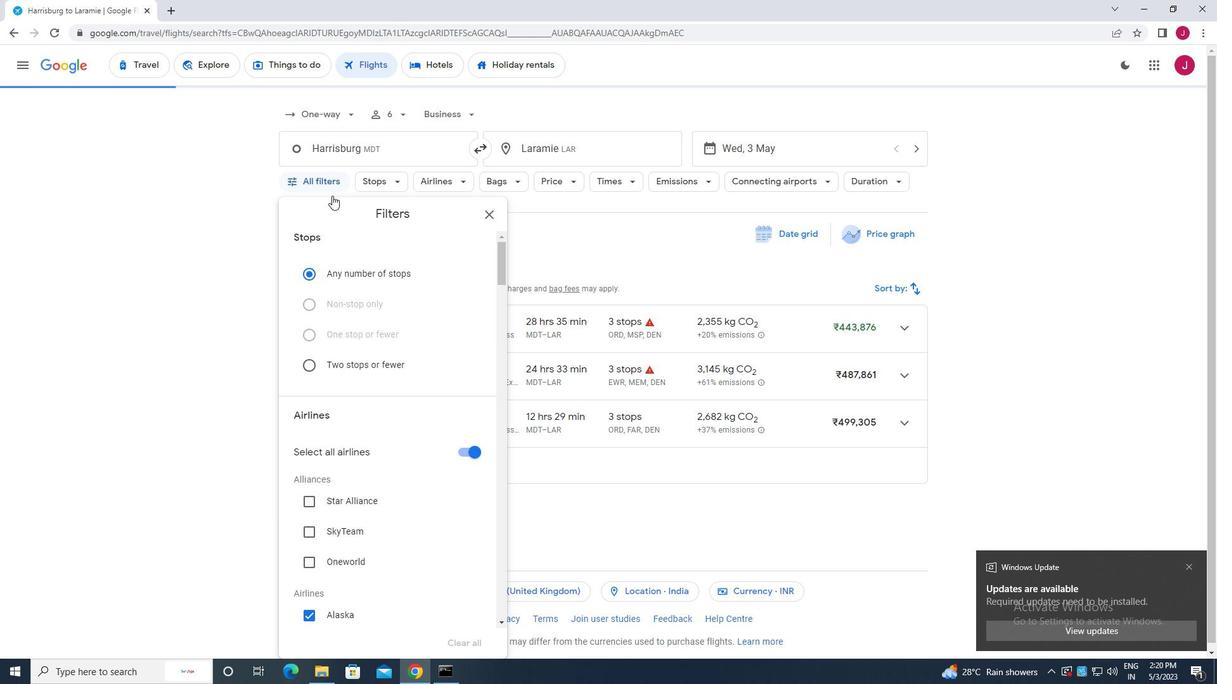 
Action: Mouse scrolled (348, 232) with delta (0, 0)
Screenshot: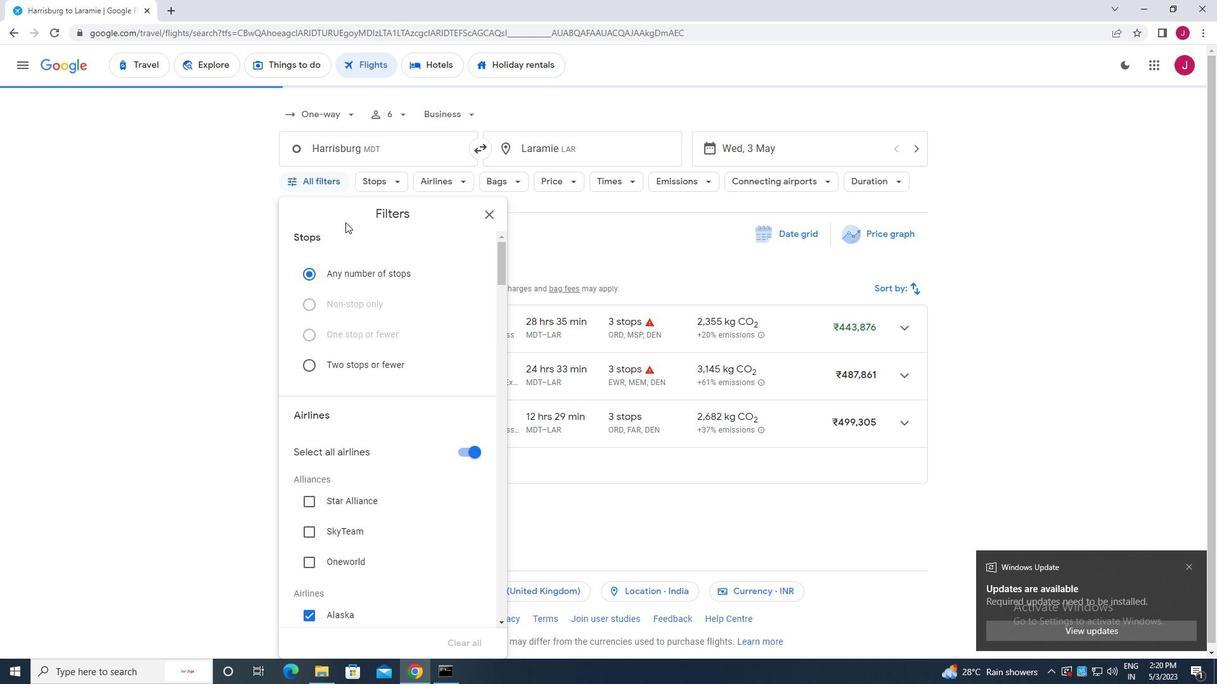 
Action: Mouse moved to (349, 235)
Screenshot: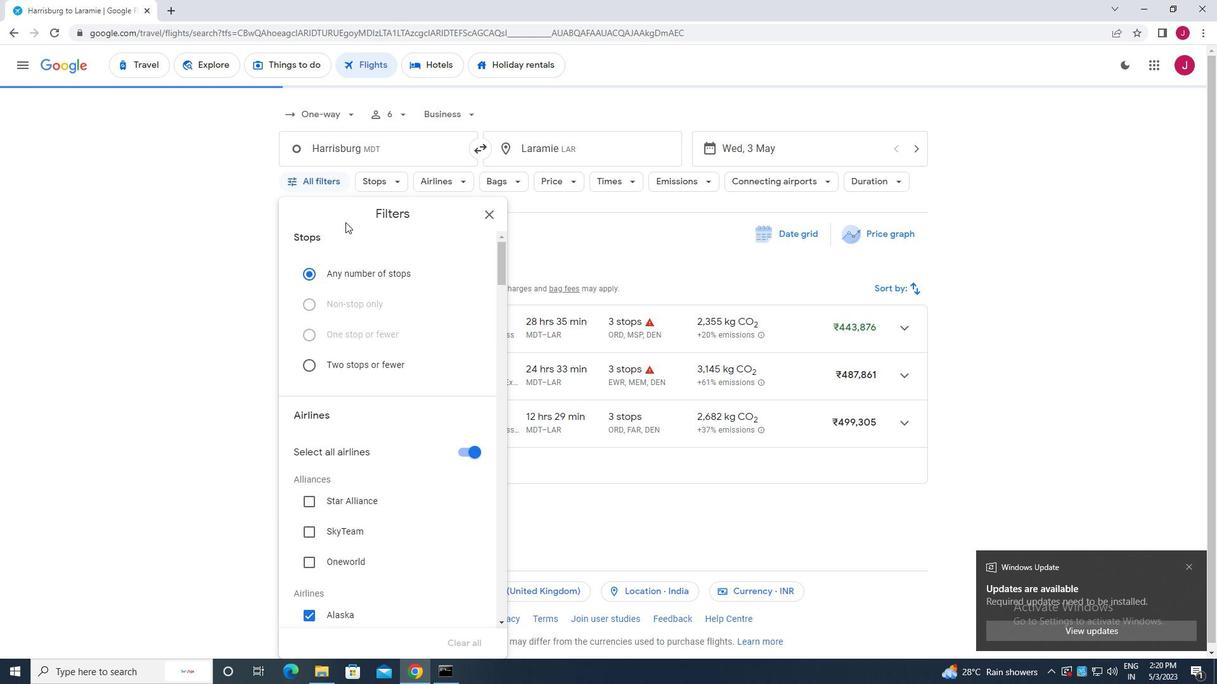 
Action: Mouse scrolled (349, 234) with delta (0, 0)
Screenshot: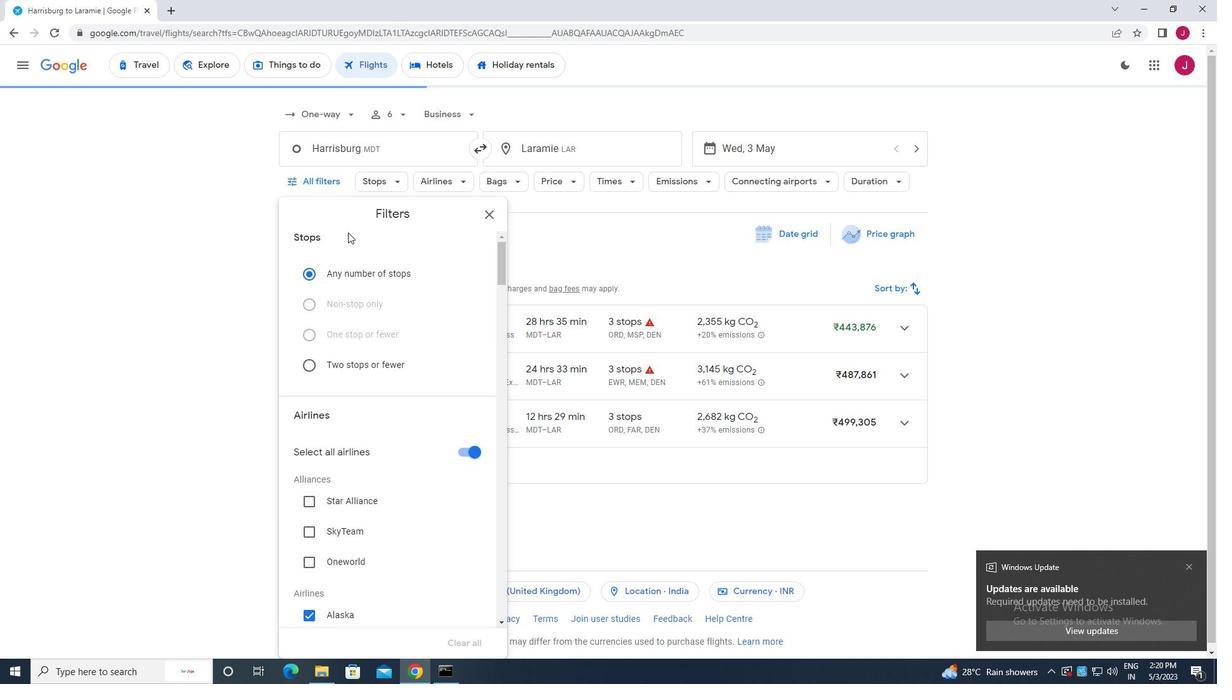 
Action: Mouse moved to (351, 237)
Screenshot: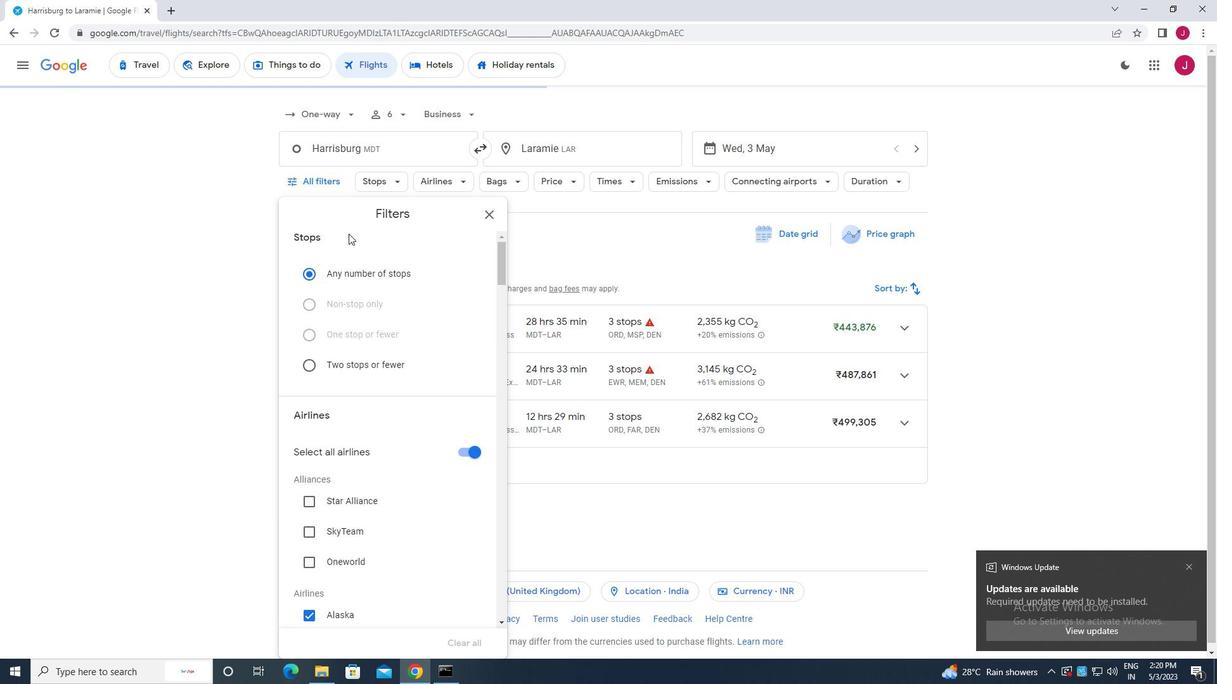 
Action: Mouse scrolled (351, 236) with delta (0, 0)
Screenshot: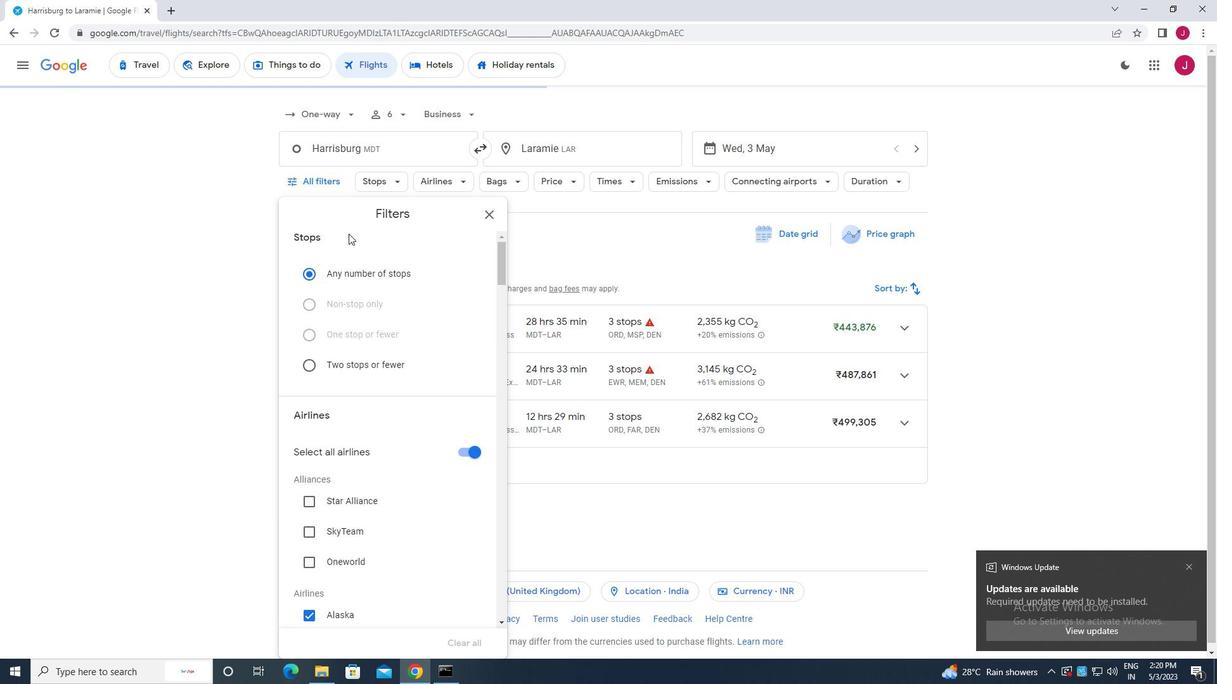 
Action: Mouse moved to (465, 263)
Screenshot: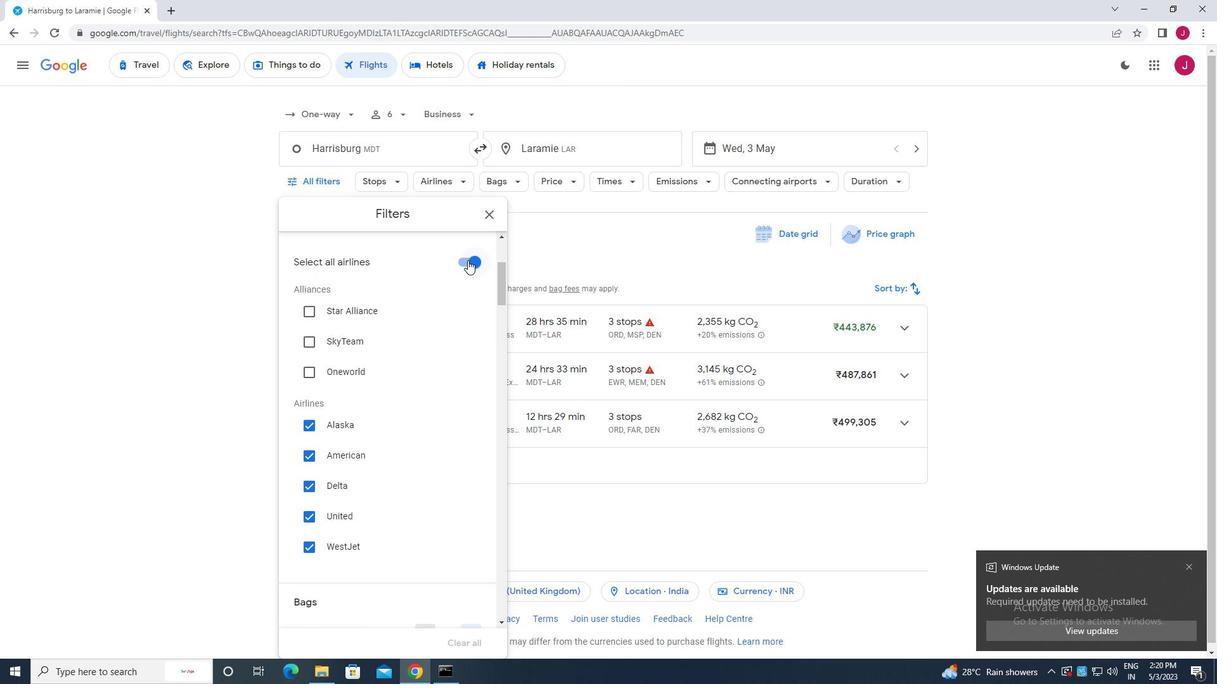 
Action: Mouse pressed left at (465, 263)
Screenshot: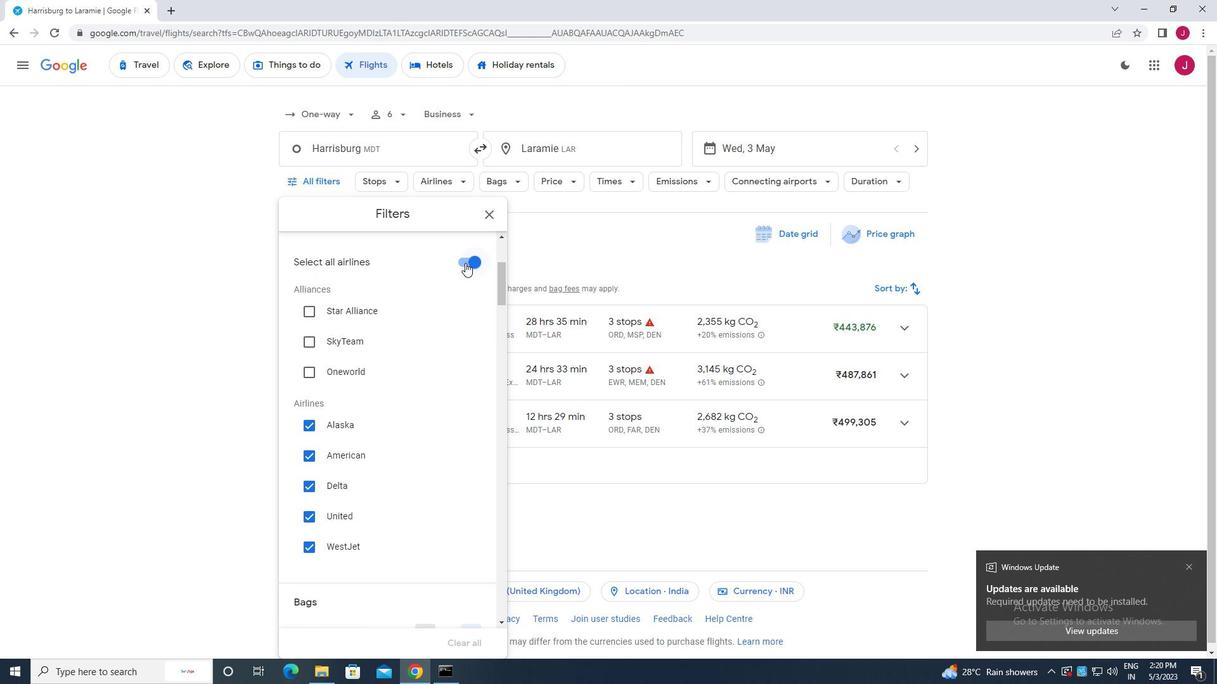 
Action: Mouse moved to (413, 321)
Screenshot: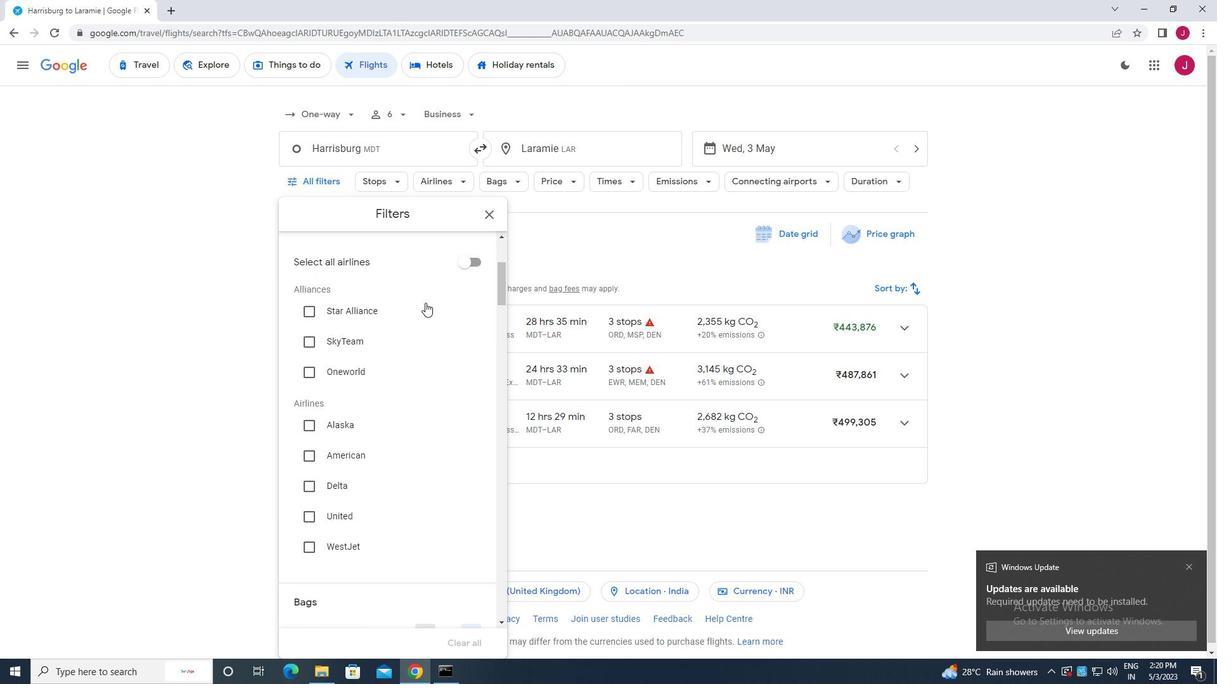 
Action: Mouse scrolled (413, 320) with delta (0, 0)
Screenshot: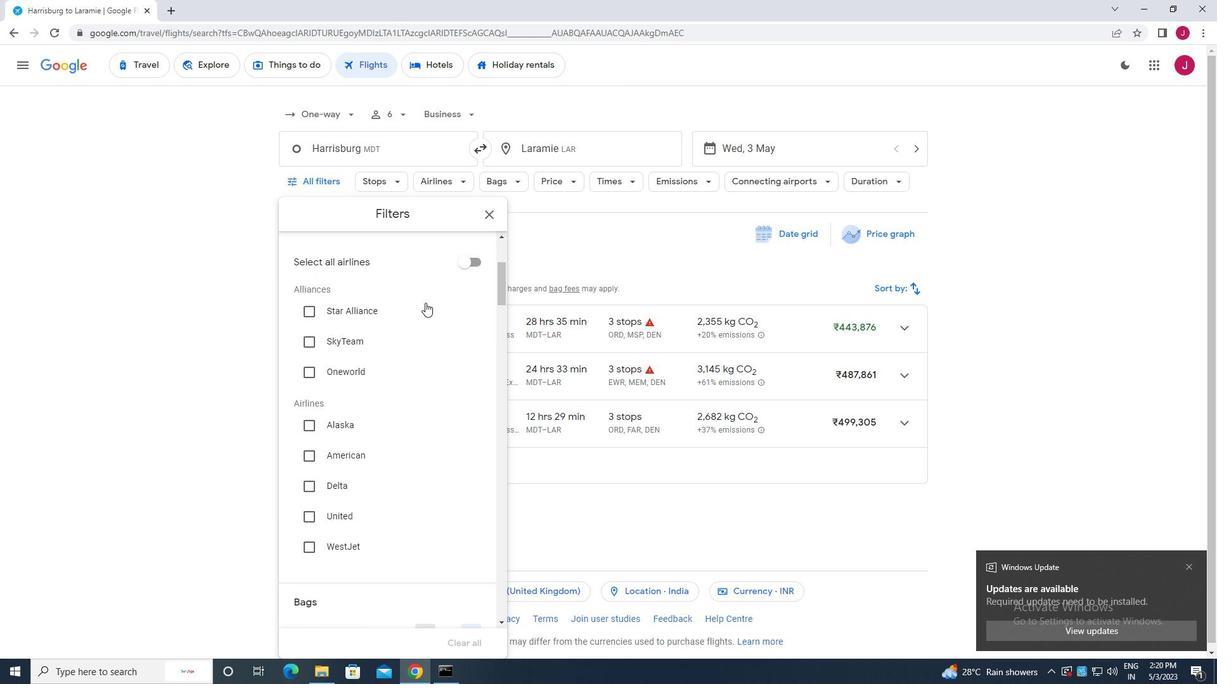 
Action: Mouse moved to (410, 326)
Screenshot: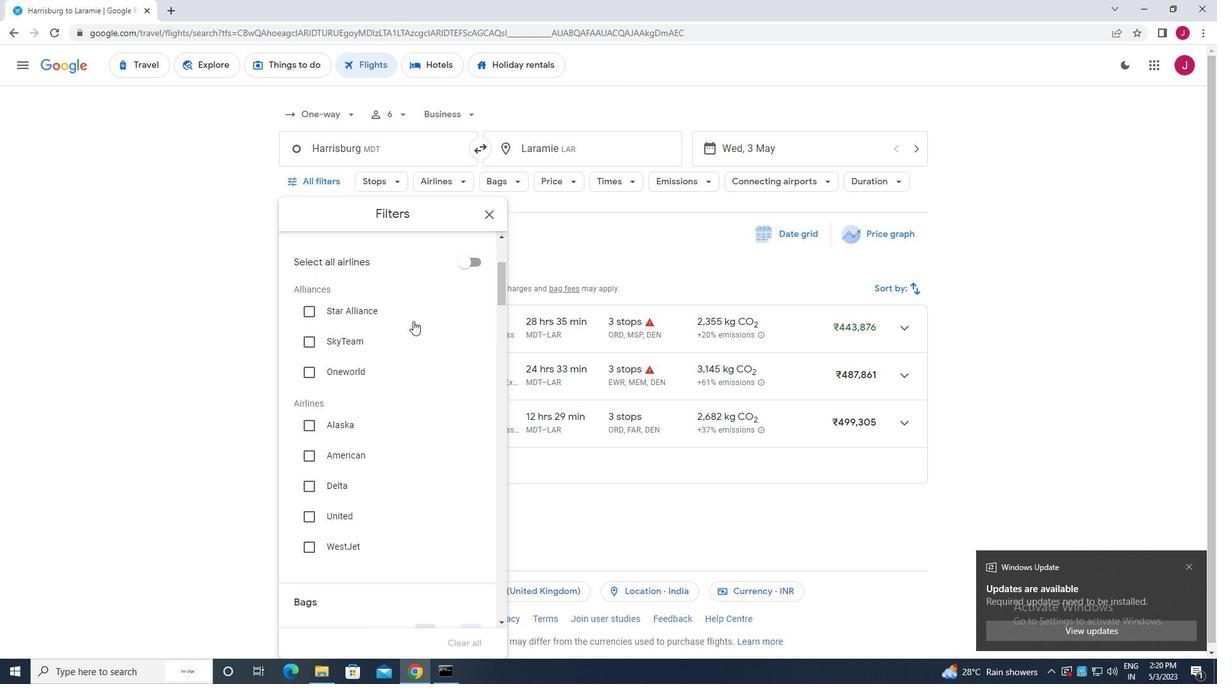 
Action: Mouse scrolled (410, 325) with delta (0, 0)
Screenshot: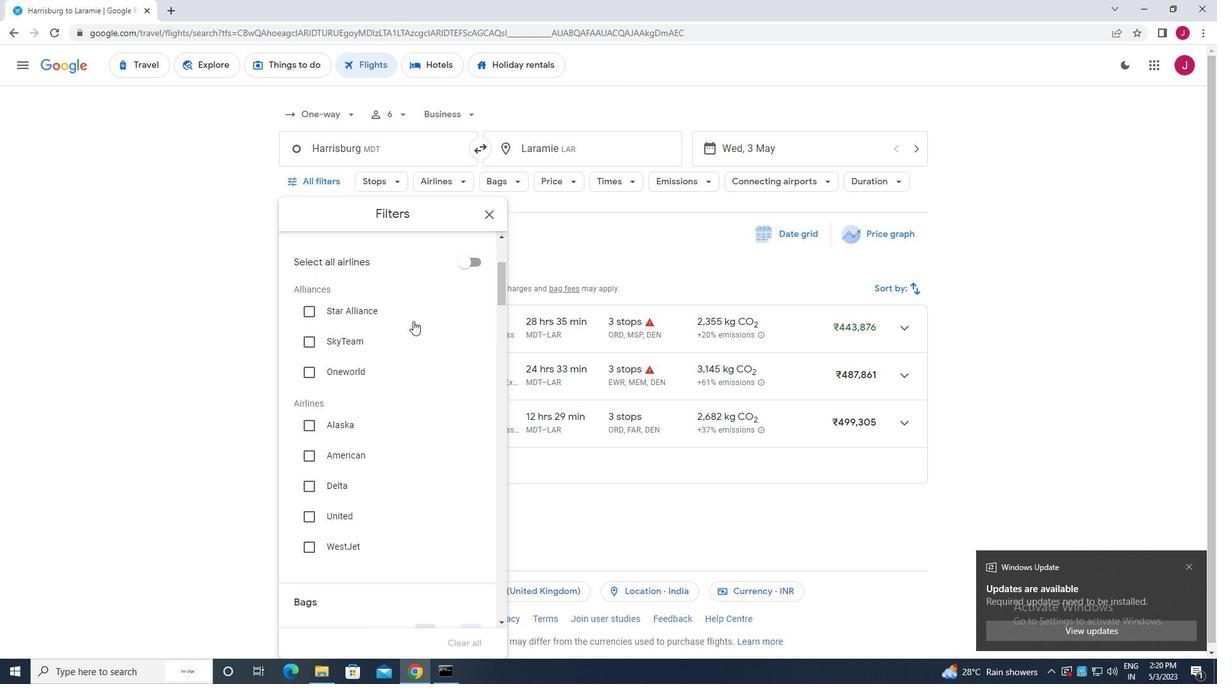 
Action: Mouse moved to (311, 354)
Screenshot: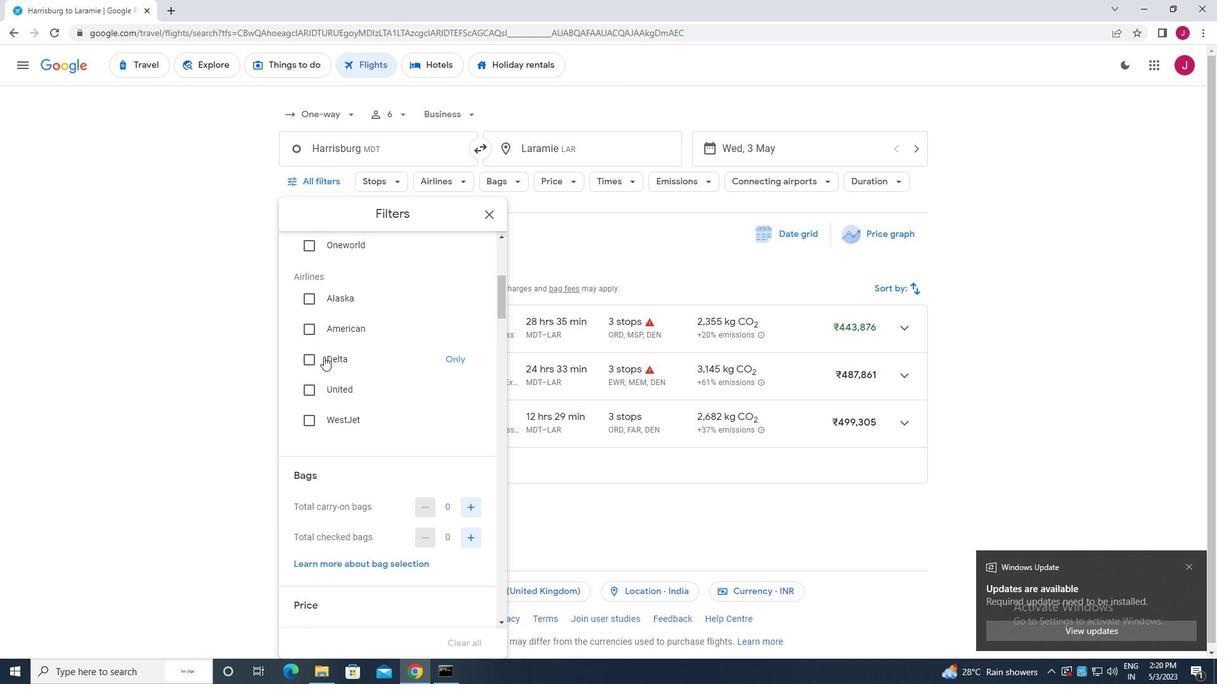 
Action: Mouse pressed left at (311, 354)
Screenshot: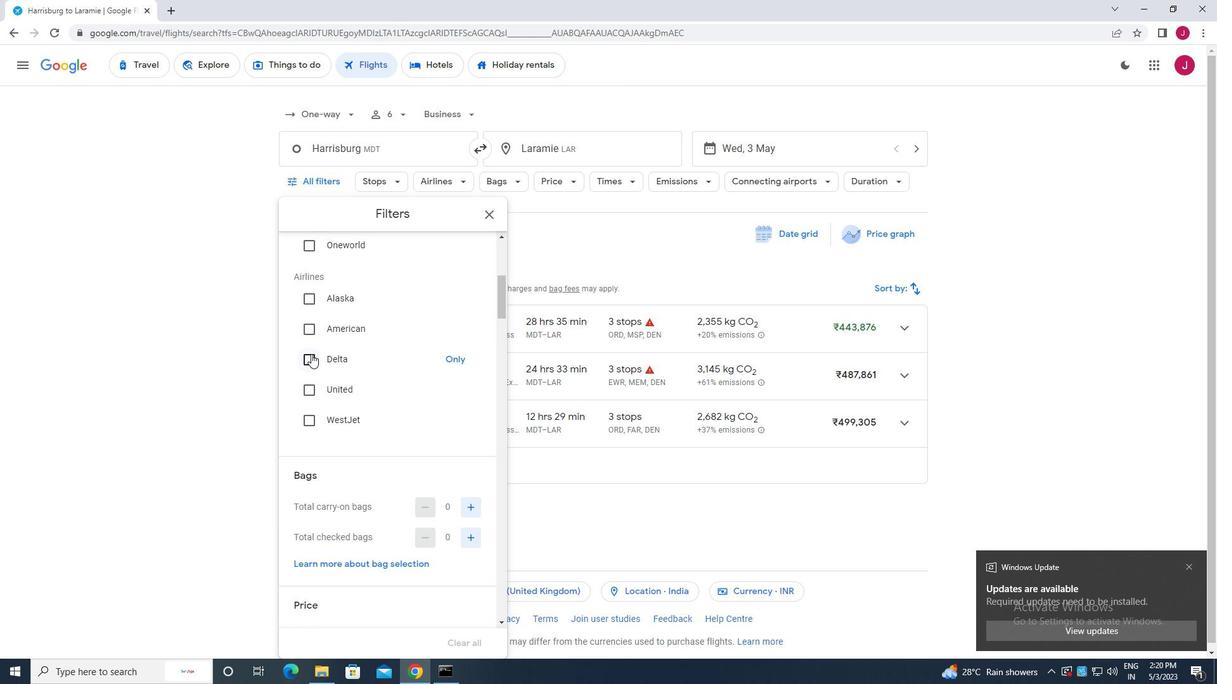 
Action: Mouse moved to (371, 356)
Screenshot: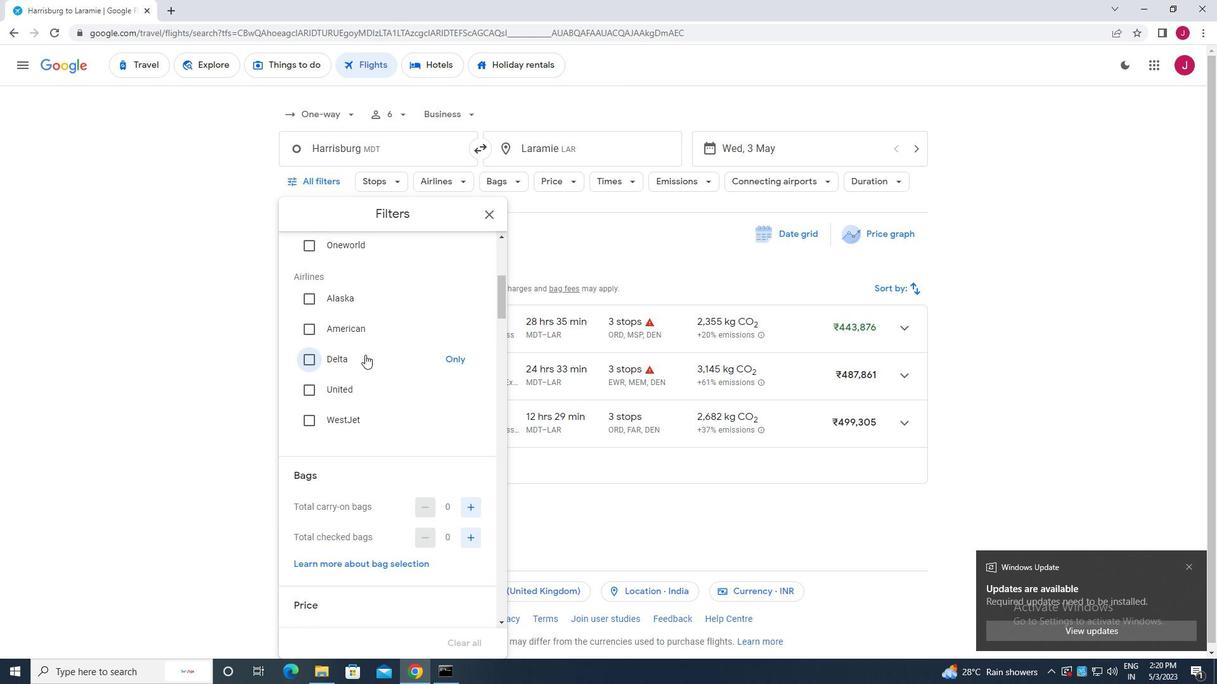 
Action: Mouse scrolled (371, 355) with delta (0, 0)
Screenshot: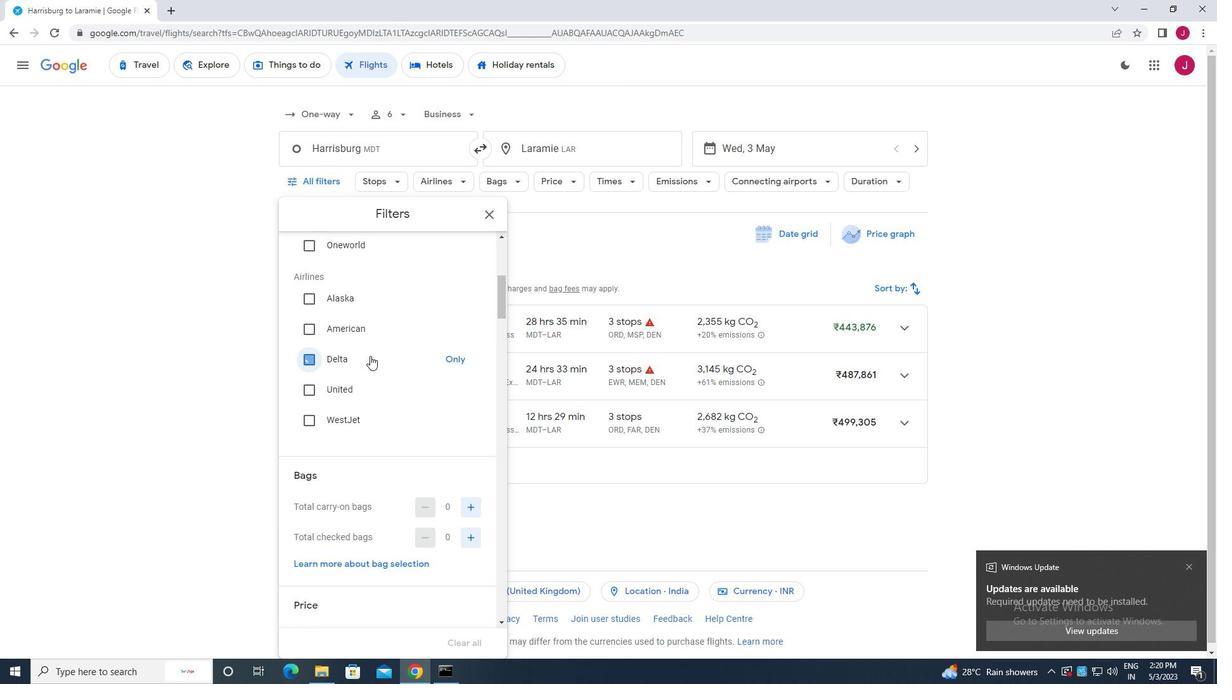 
Action: Mouse scrolled (371, 355) with delta (0, 0)
Screenshot: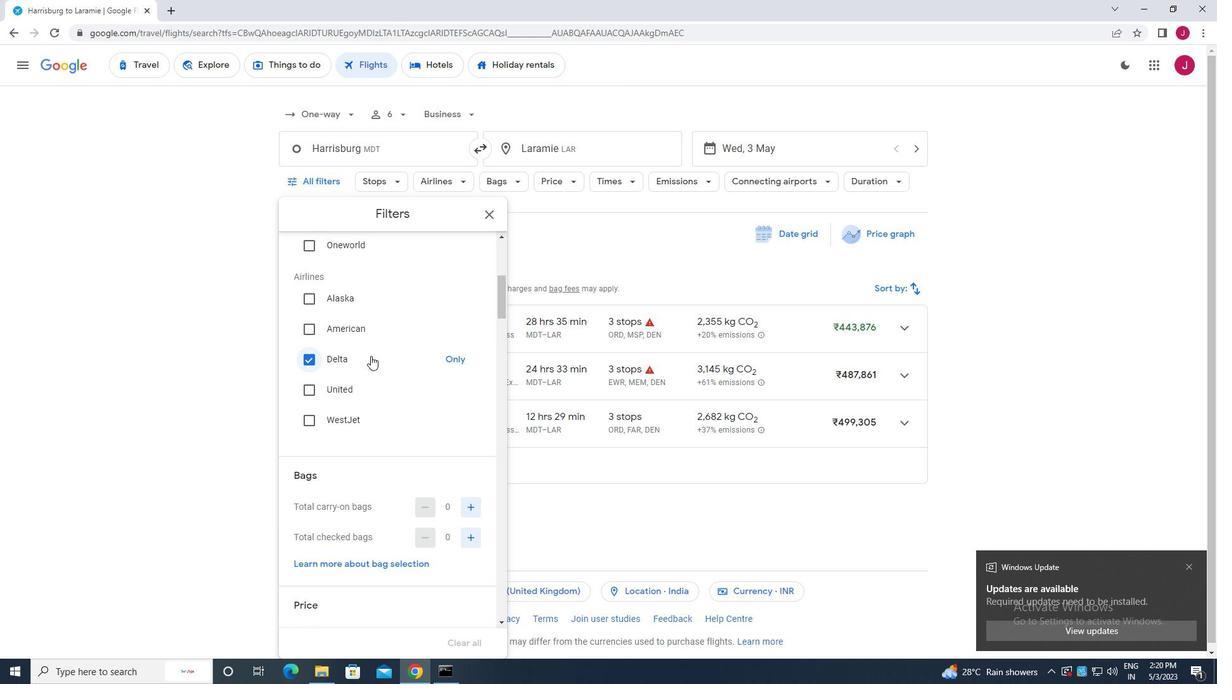 
Action: Mouse scrolled (371, 355) with delta (0, 0)
Screenshot: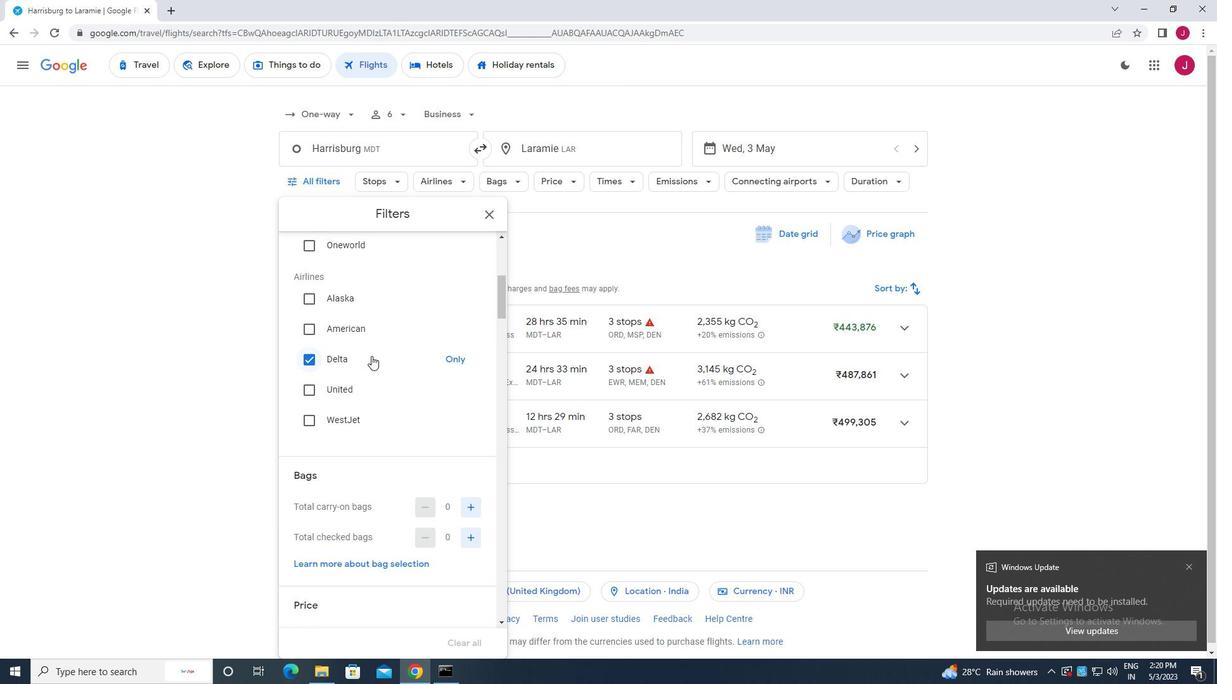 
Action: Mouse moved to (470, 346)
Screenshot: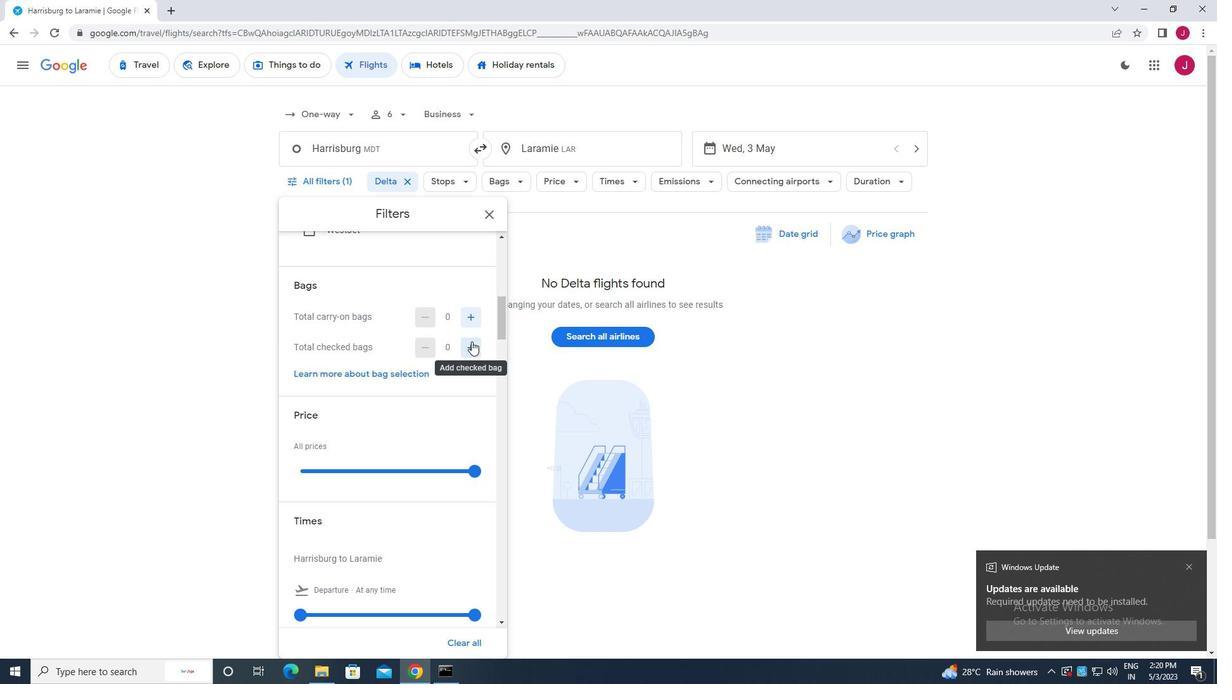 
Action: Mouse pressed left at (470, 346)
Screenshot: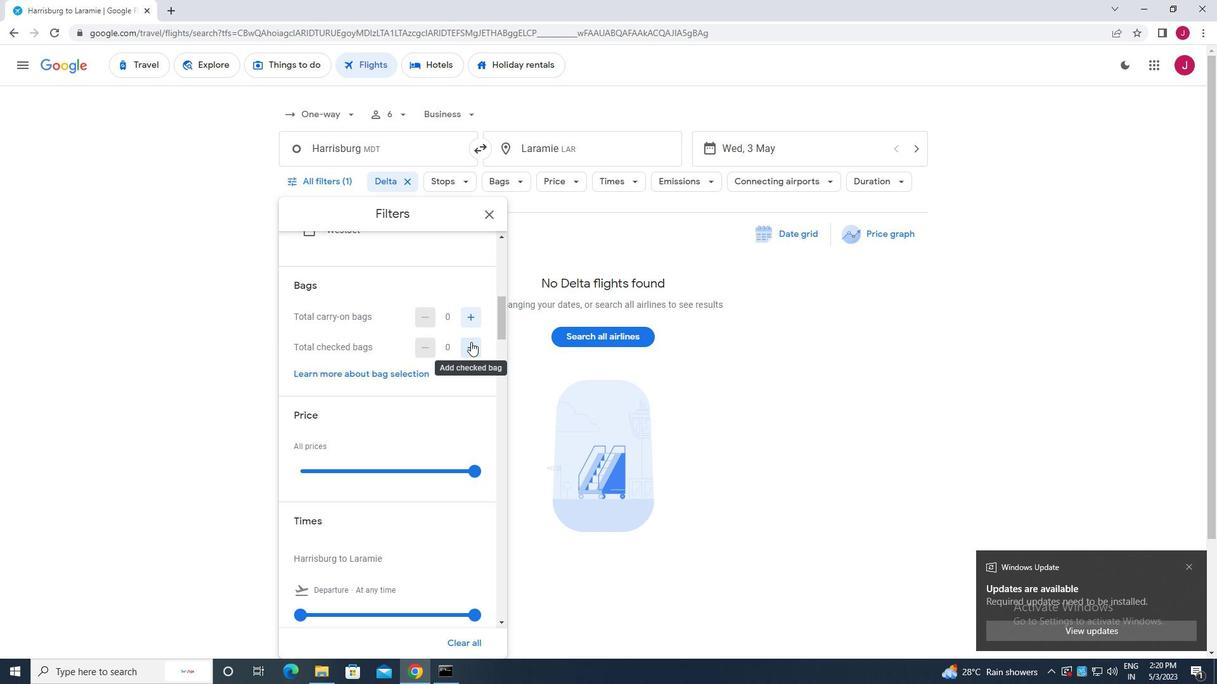 
Action: Mouse moved to (427, 361)
Screenshot: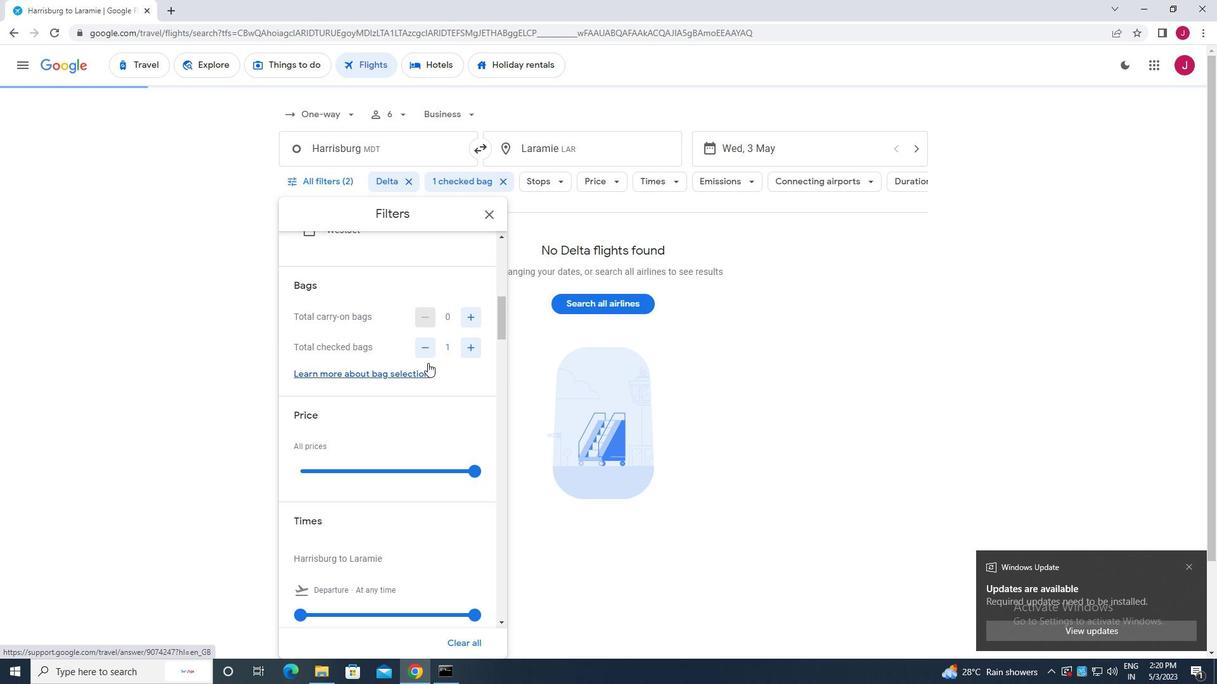 
Action: Mouse scrolled (427, 361) with delta (0, 0)
Screenshot: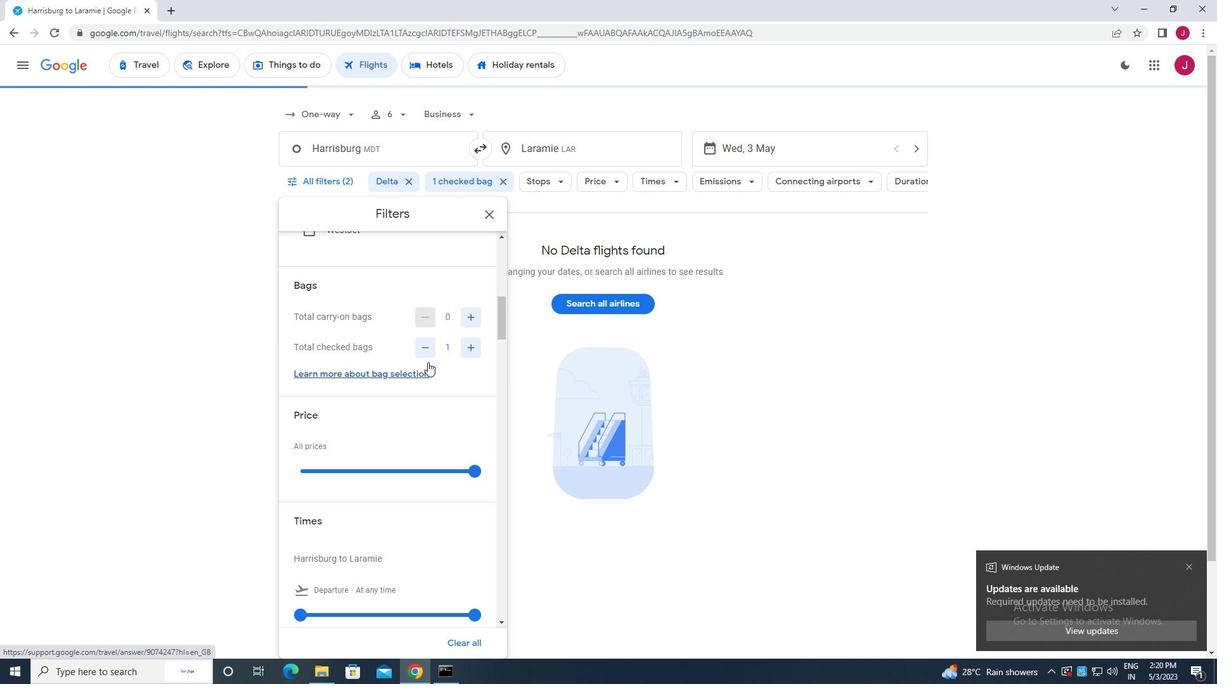 
Action: Mouse scrolled (427, 361) with delta (0, 0)
Screenshot: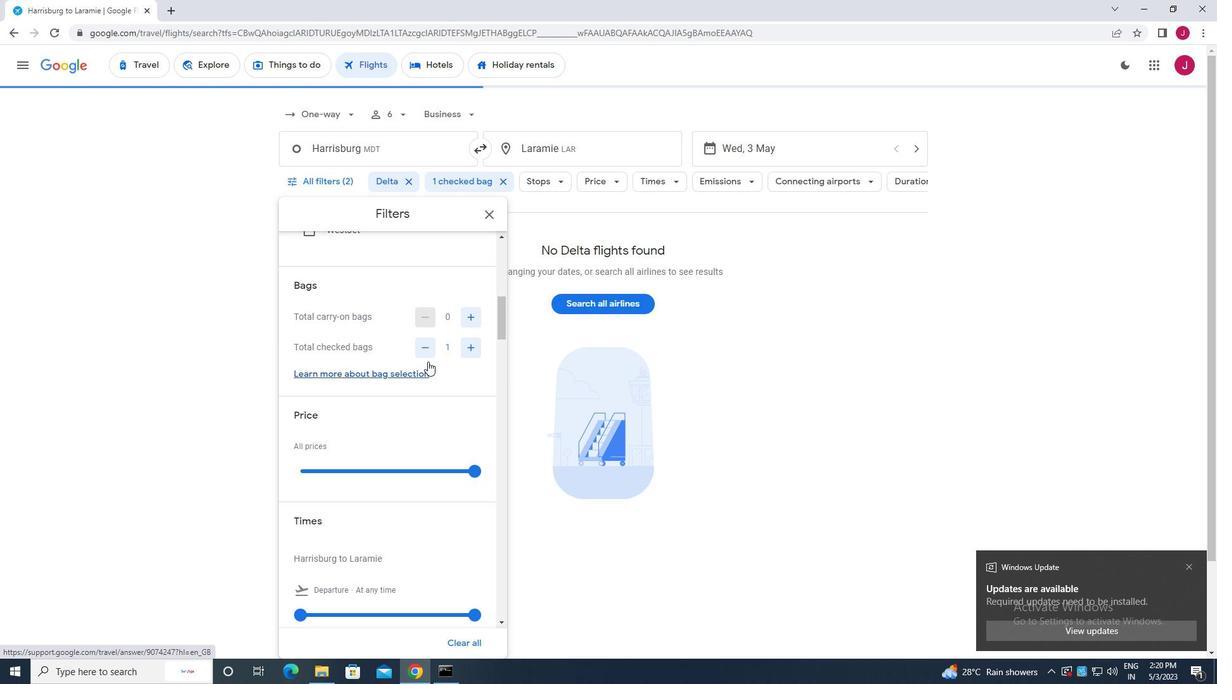 
Action: Mouse moved to (473, 346)
Screenshot: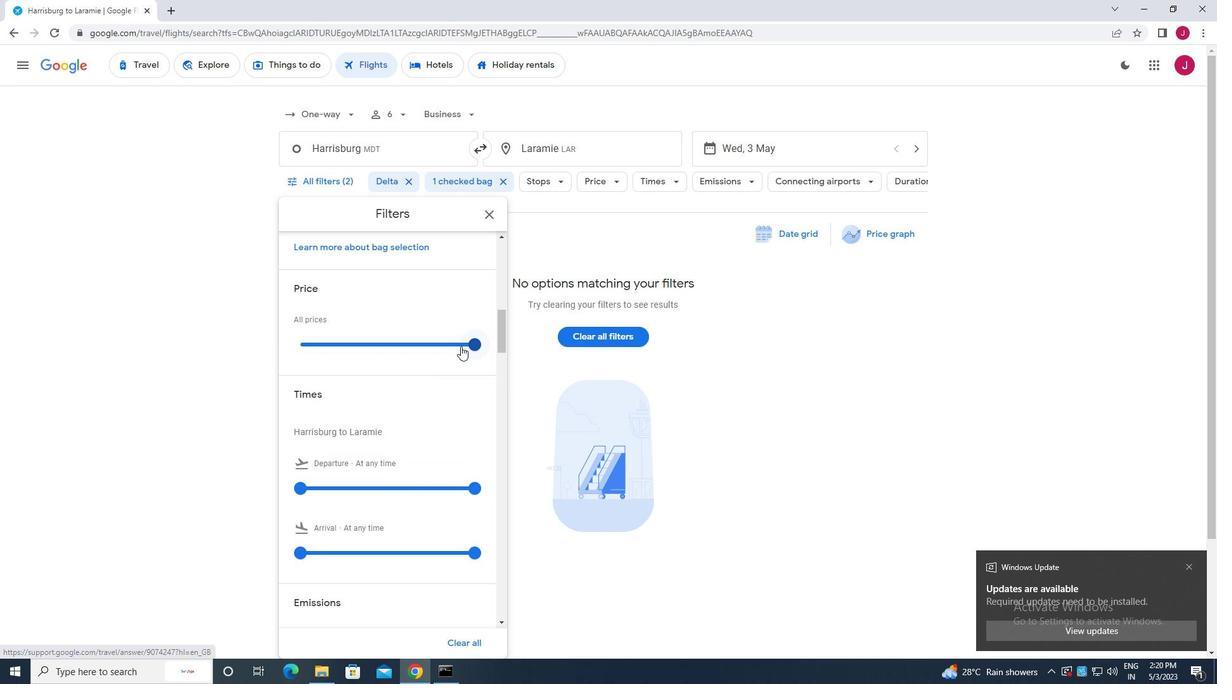 
Action: Mouse pressed left at (473, 346)
Screenshot: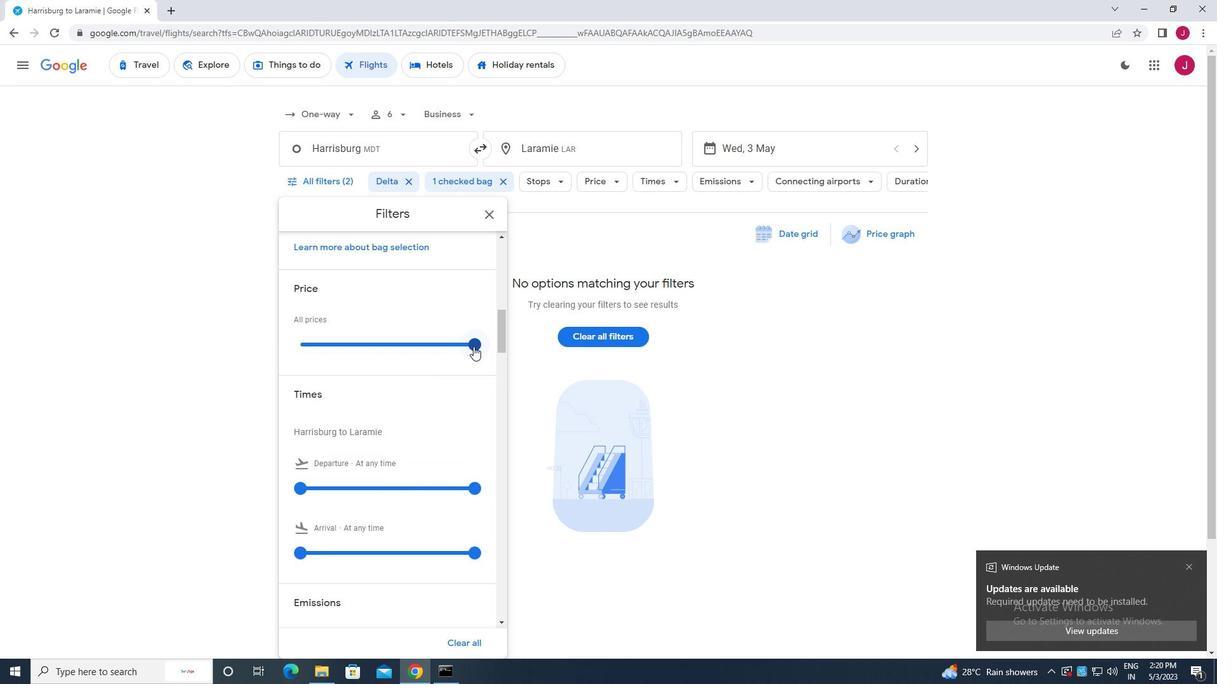 
Action: Mouse moved to (335, 337)
Screenshot: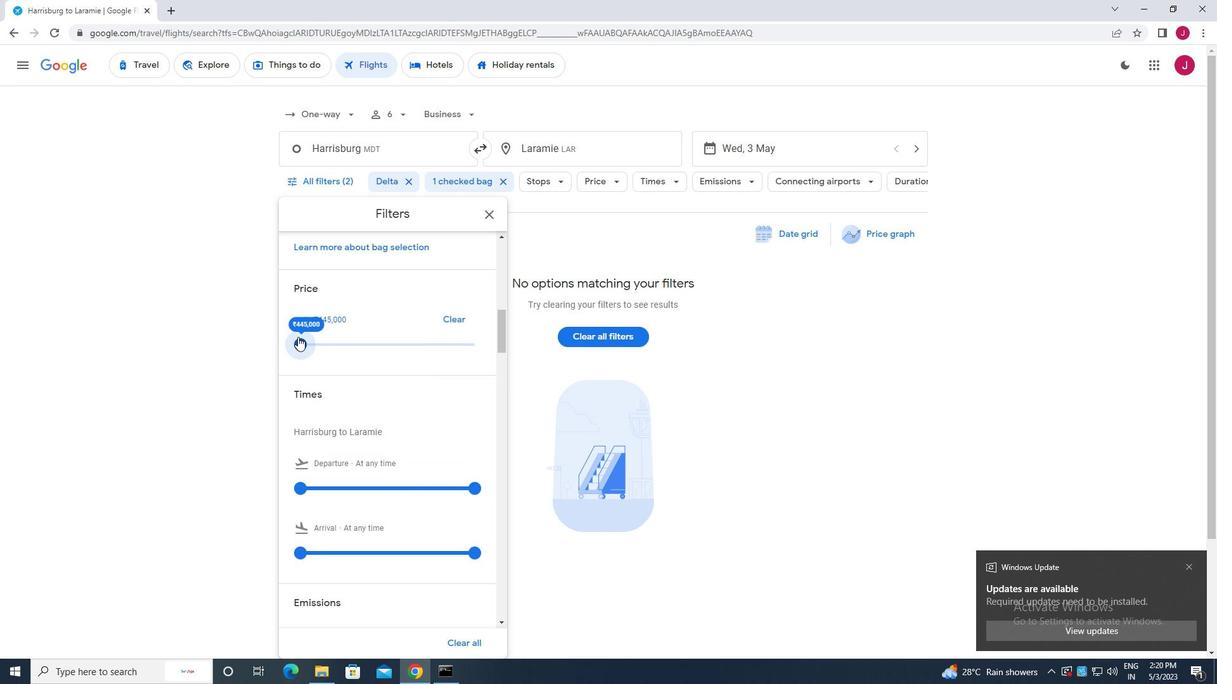 
Action: Mouse scrolled (335, 336) with delta (0, 0)
Screenshot: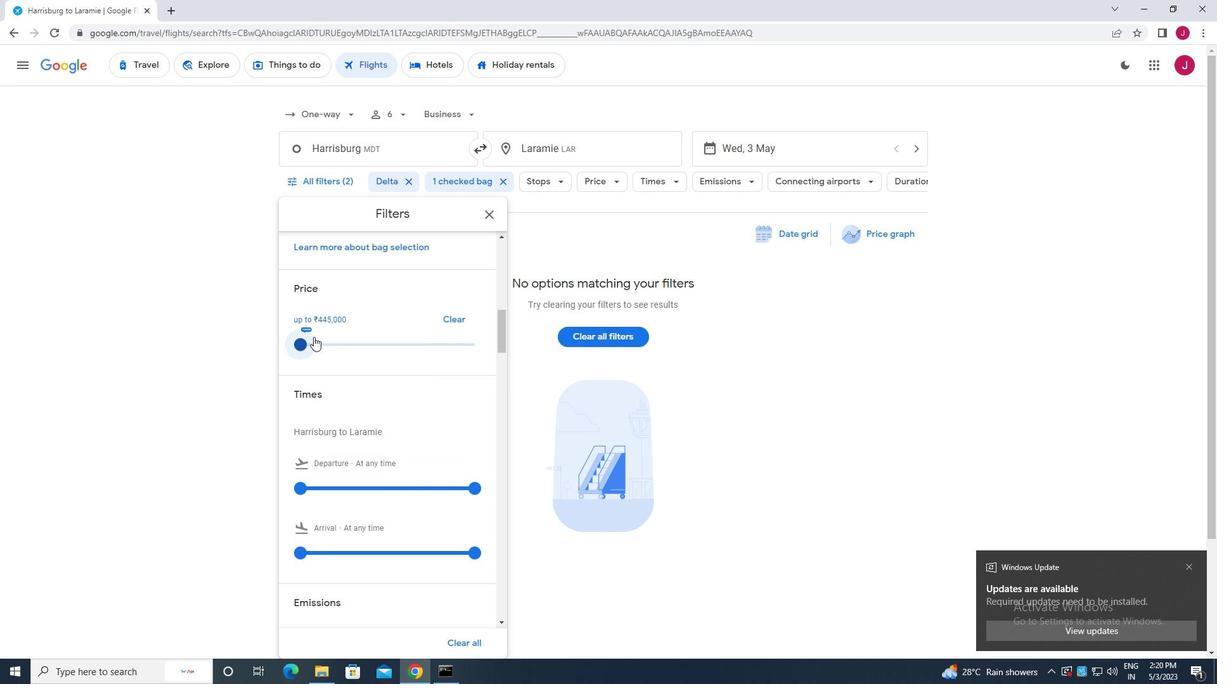 
Action: Mouse scrolled (335, 336) with delta (0, 0)
Screenshot: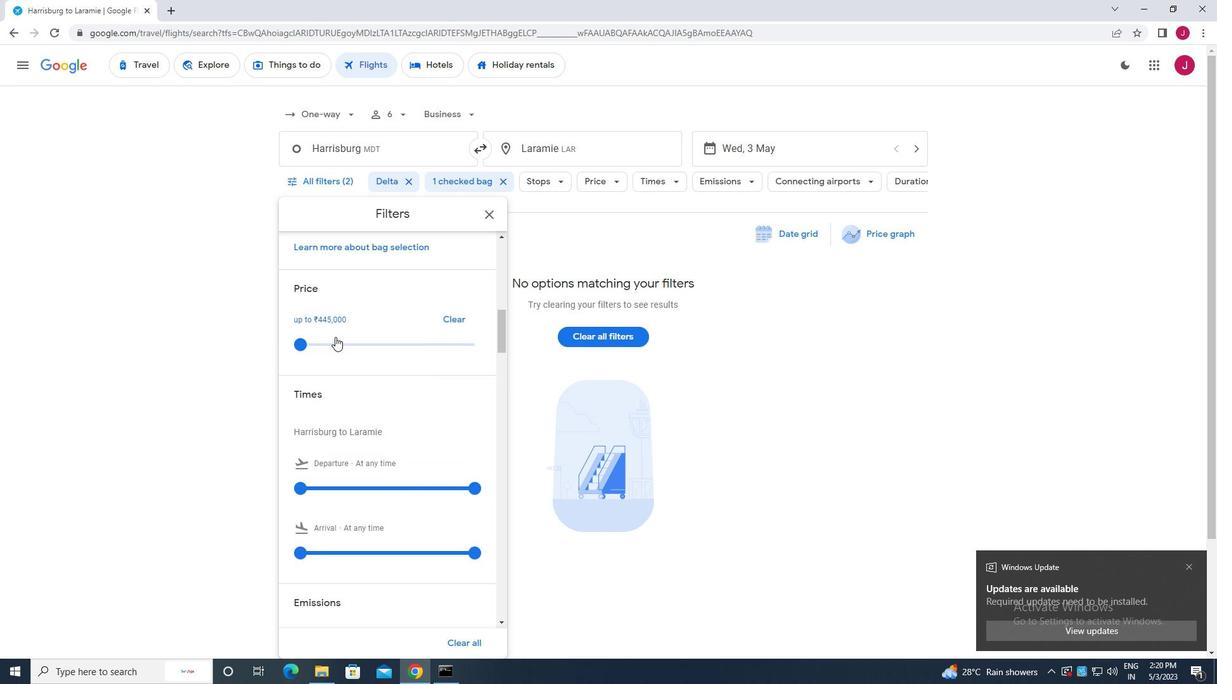 
Action: Mouse scrolled (335, 336) with delta (0, 0)
Screenshot: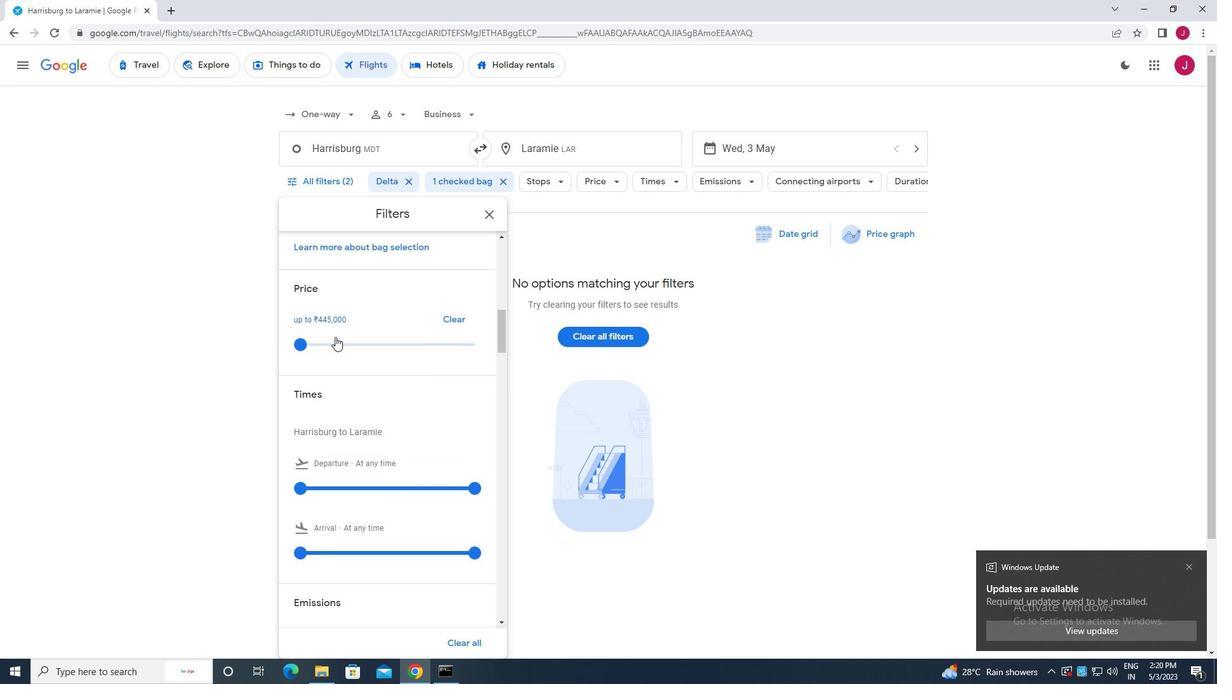 
Action: Mouse moved to (298, 300)
Screenshot: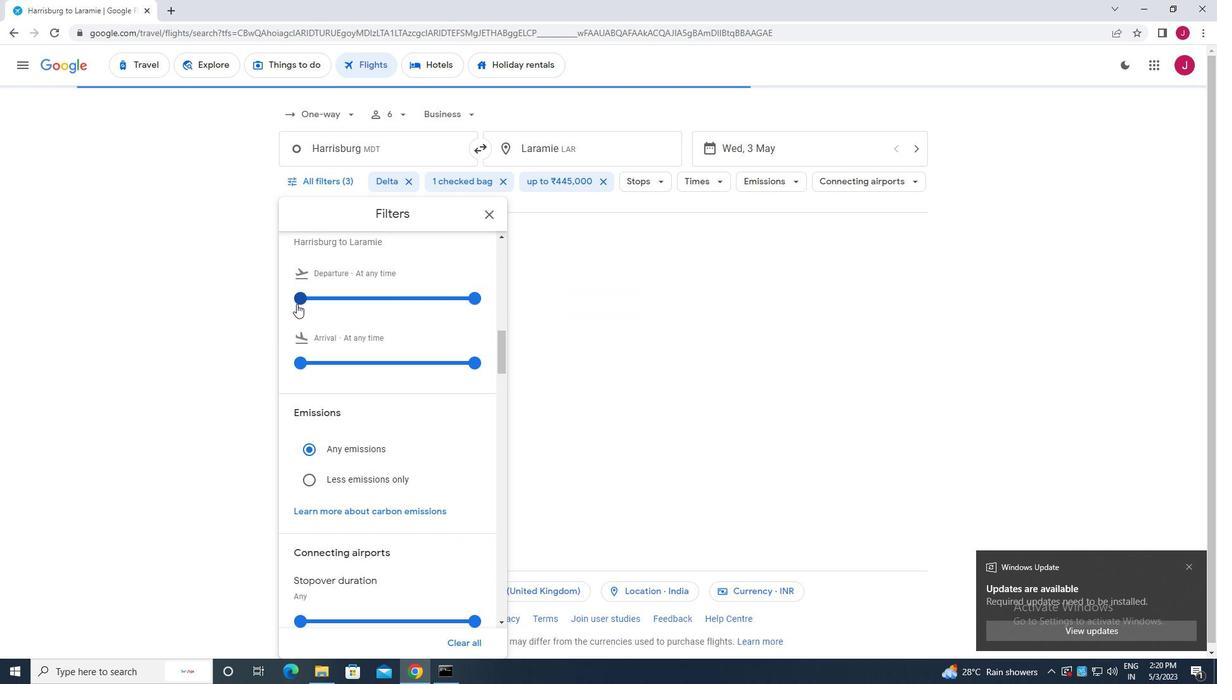 
Action: Mouse pressed left at (298, 300)
Screenshot: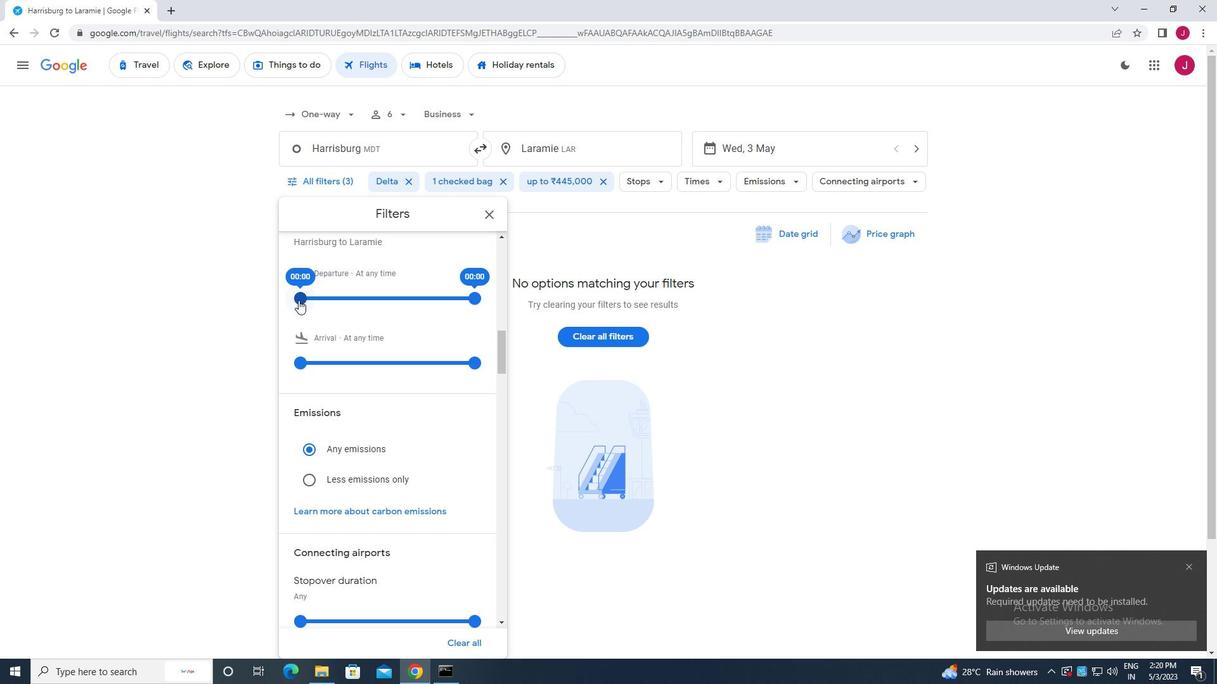 
Action: Mouse moved to (473, 299)
Screenshot: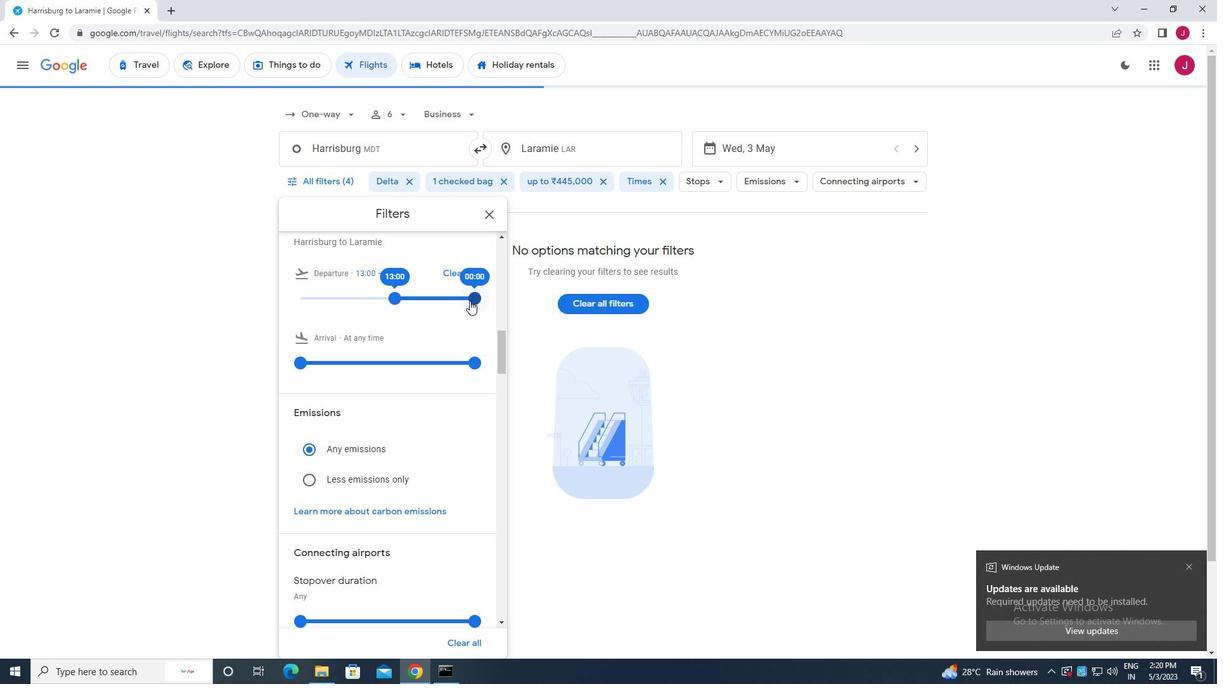 
Action: Mouse pressed left at (473, 299)
Screenshot: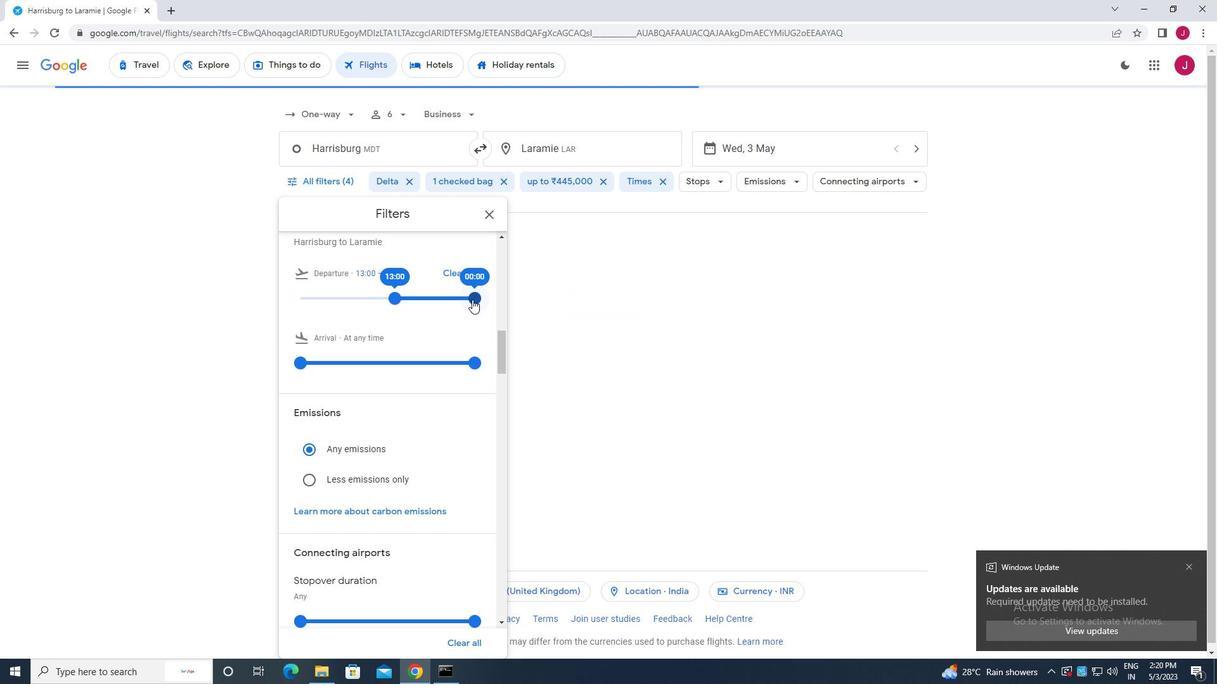 
Action: Mouse moved to (484, 212)
Screenshot: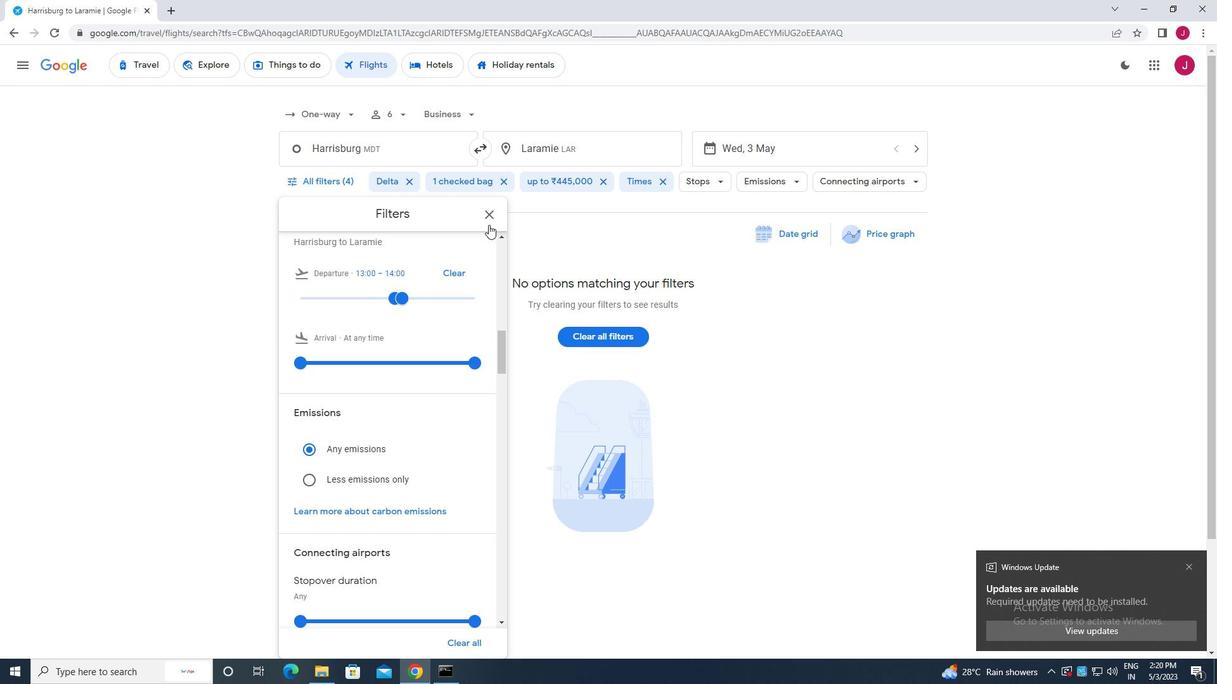 
Action: Mouse pressed left at (484, 212)
Screenshot: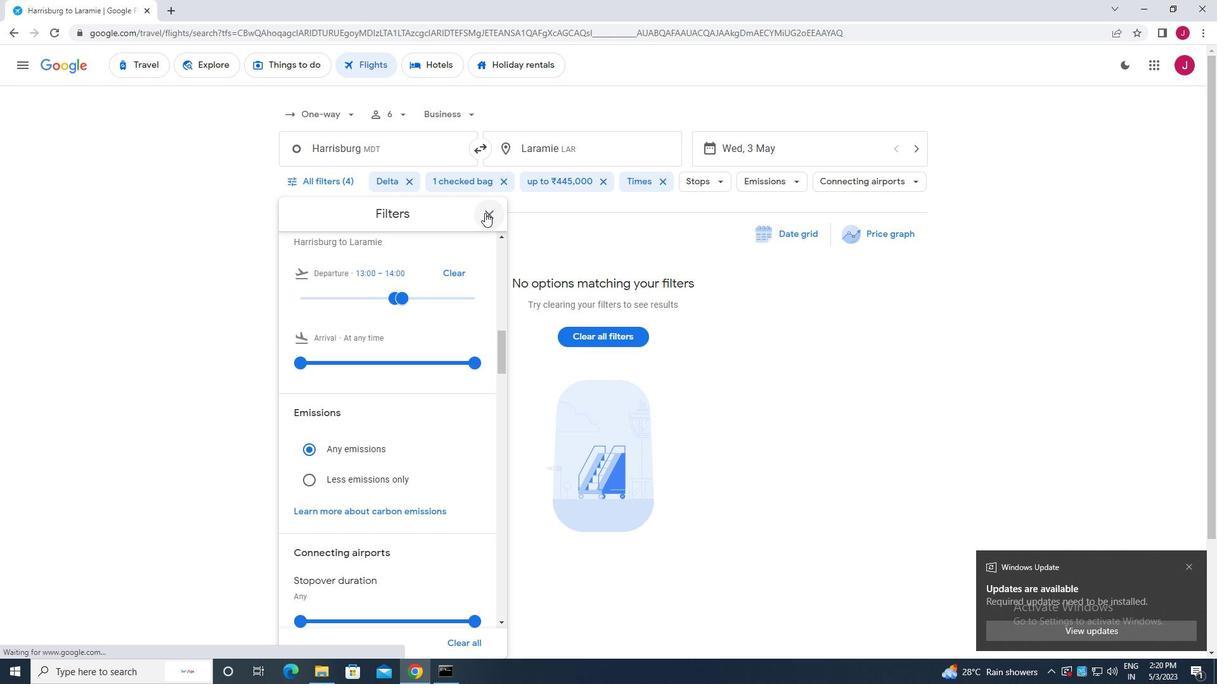 
Action: Mouse moved to (480, 215)
Screenshot: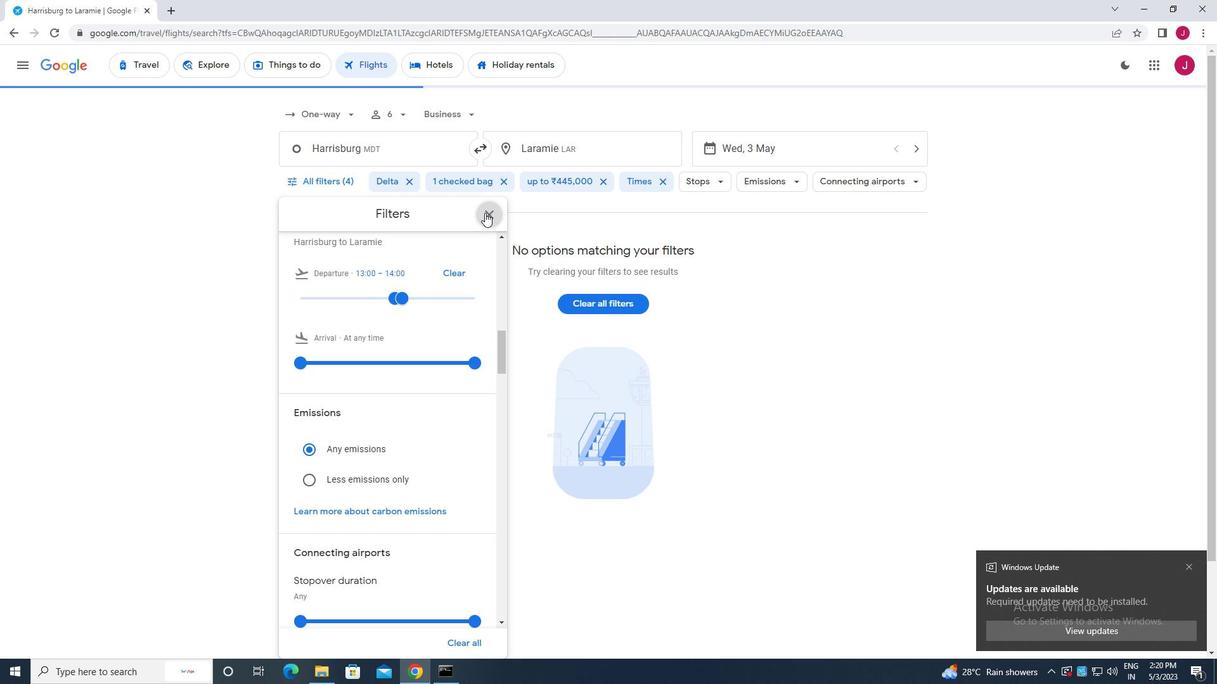 
